 Task: Find connections with filter location Bremervörde with filter topic #Businessmindsetswith filter profile language Spanish with filter current company Renault Nissan Technology & Business Centre India with filter school Anna University Chennai with filter industry Construction with filter service category Accounting with filter keywords title Biostatistician
Action: Mouse moved to (507, 67)
Screenshot: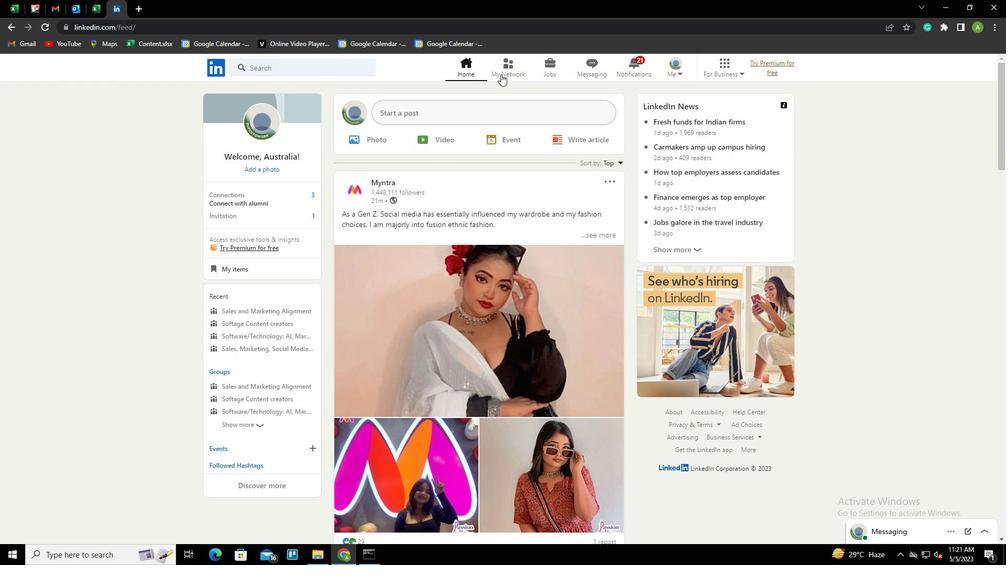 
Action: Mouse pressed left at (507, 67)
Screenshot: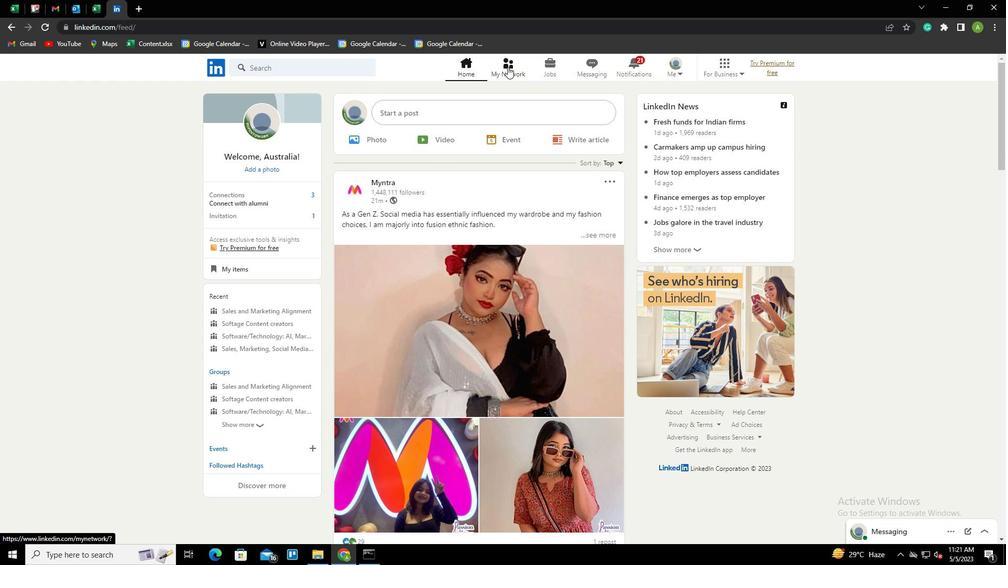
Action: Mouse moved to (260, 121)
Screenshot: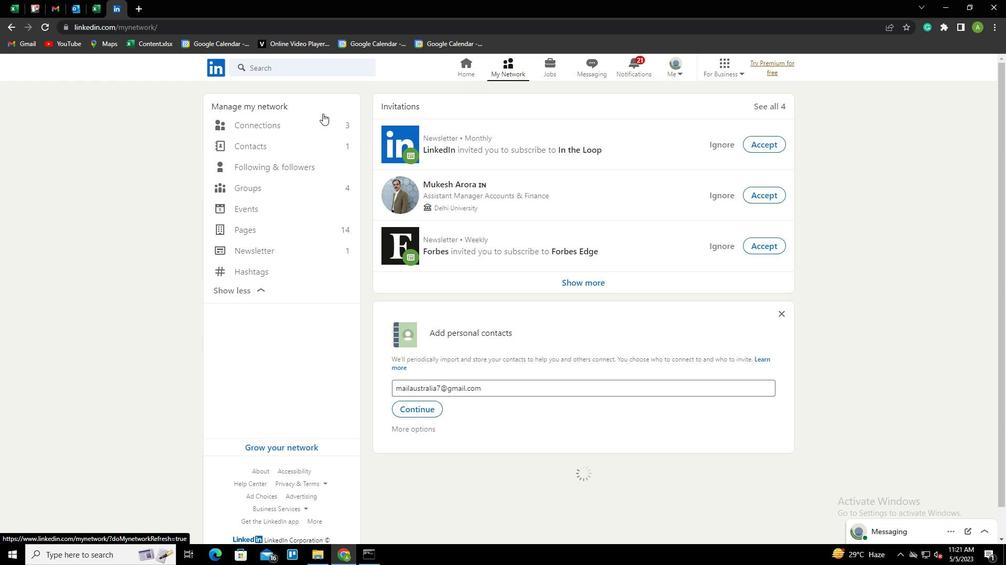 
Action: Mouse pressed left at (260, 121)
Screenshot: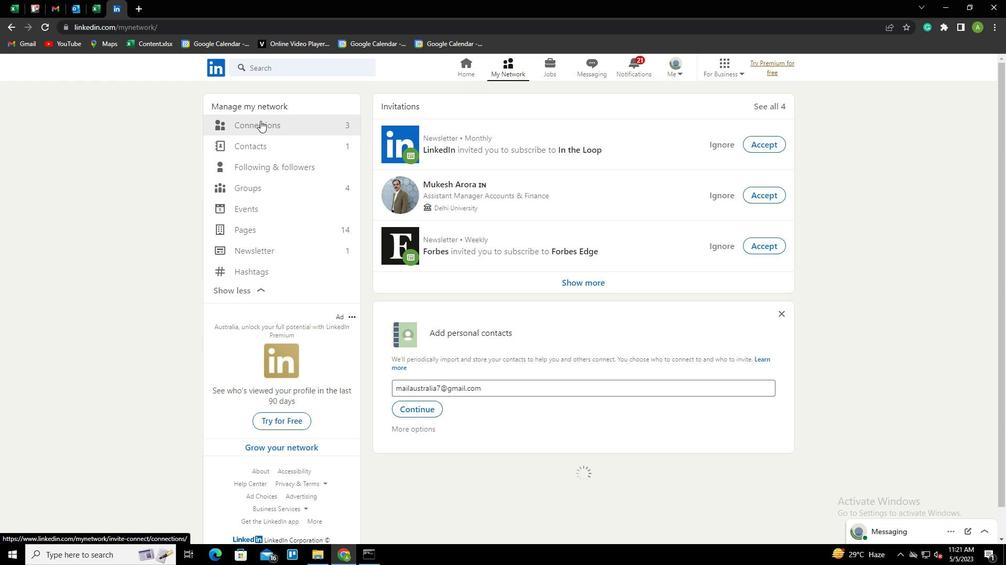 
Action: Mouse moved to (569, 126)
Screenshot: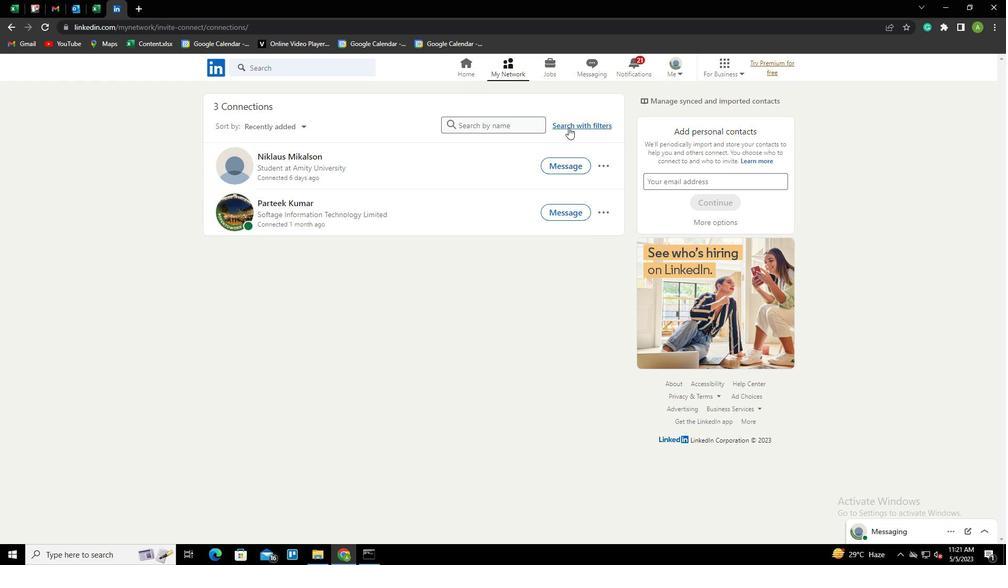 
Action: Mouse pressed left at (569, 126)
Screenshot: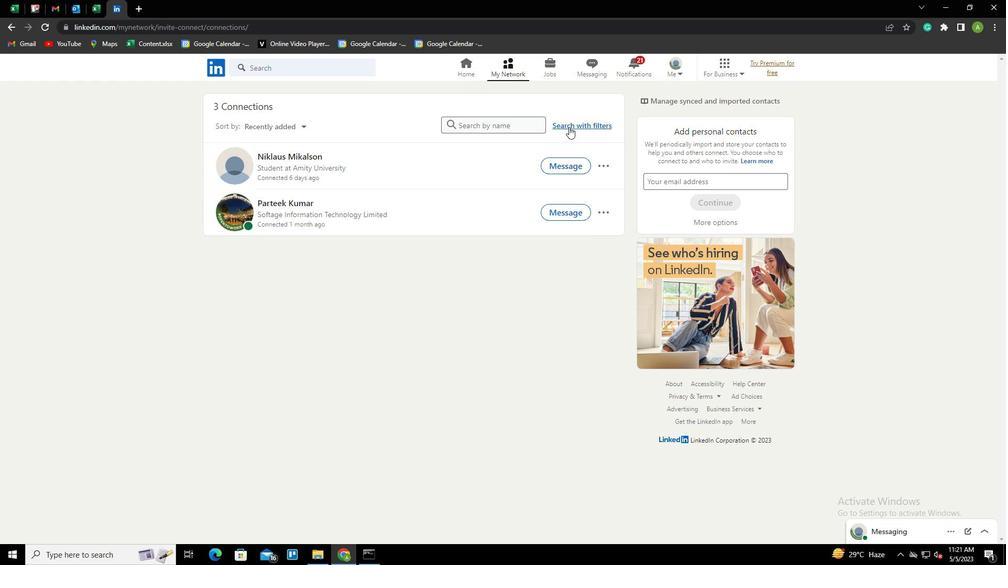 
Action: Mouse moved to (532, 95)
Screenshot: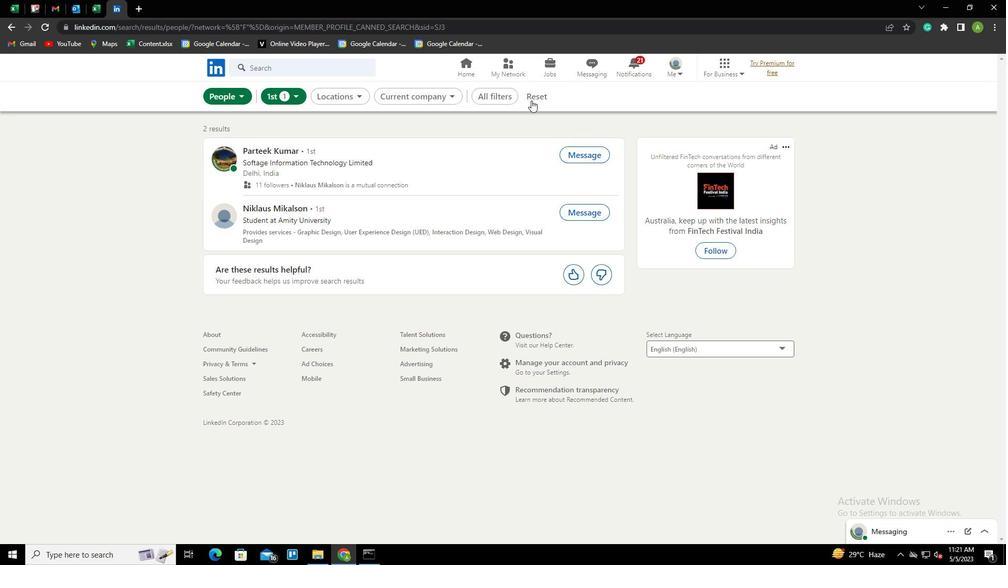 
Action: Mouse pressed left at (532, 95)
Screenshot: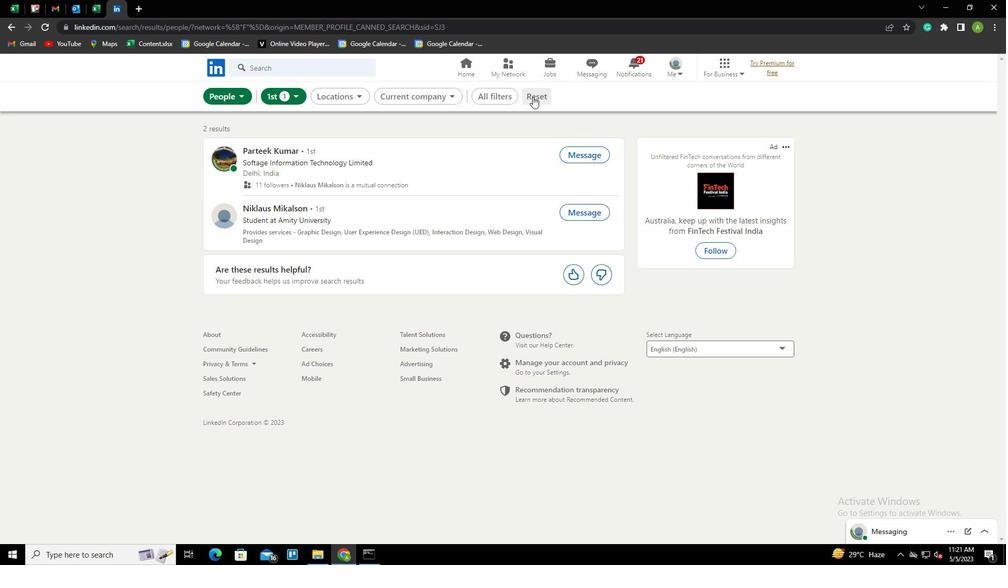 
Action: Mouse moved to (521, 93)
Screenshot: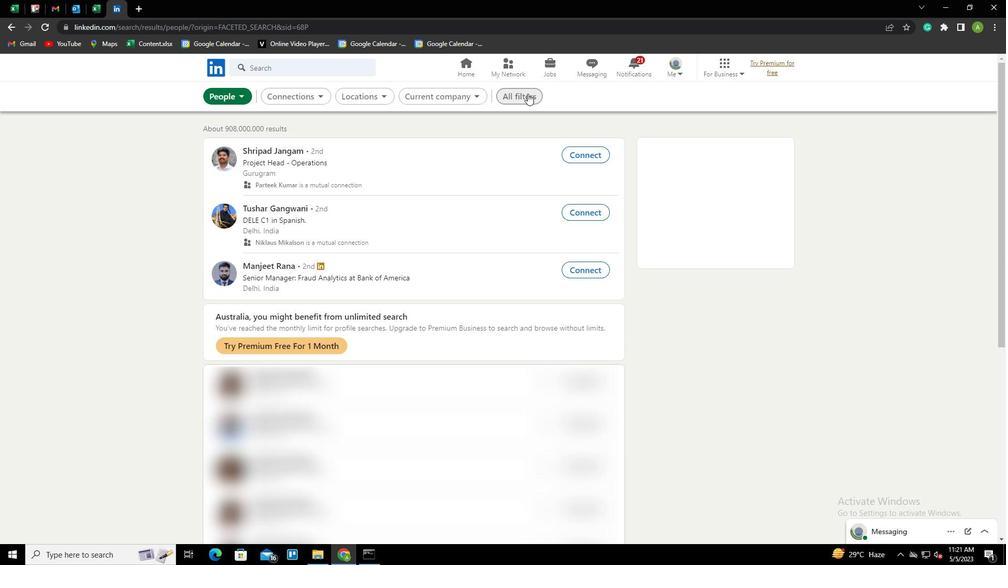 
Action: Mouse pressed left at (521, 93)
Screenshot: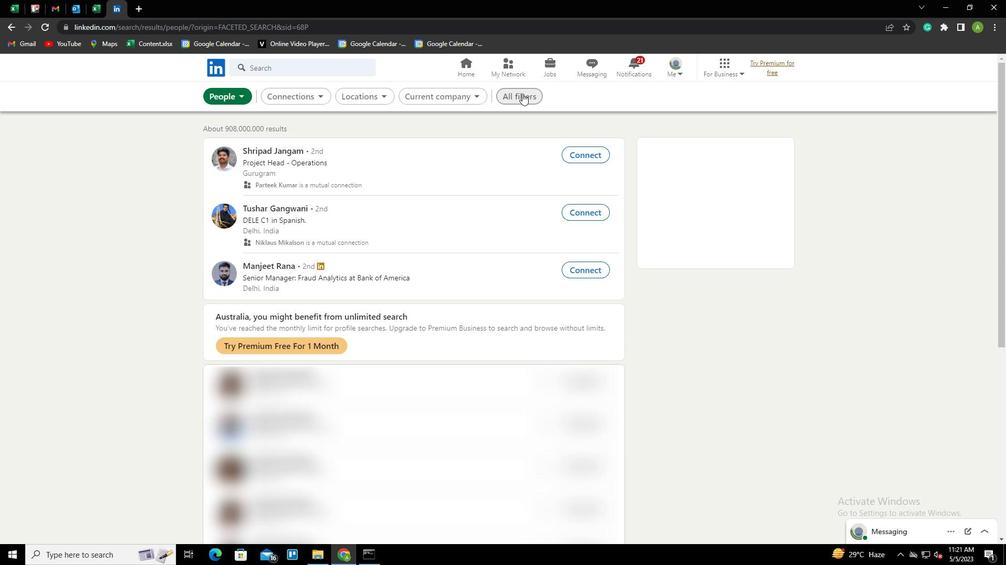 
Action: Mouse moved to (865, 332)
Screenshot: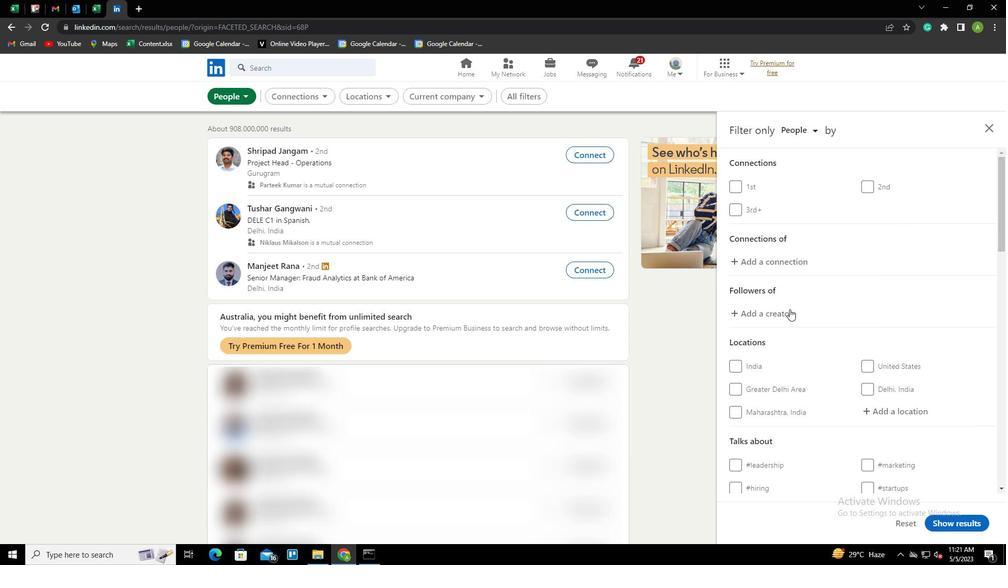 
Action: Mouse scrolled (865, 332) with delta (0, 0)
Screenshot: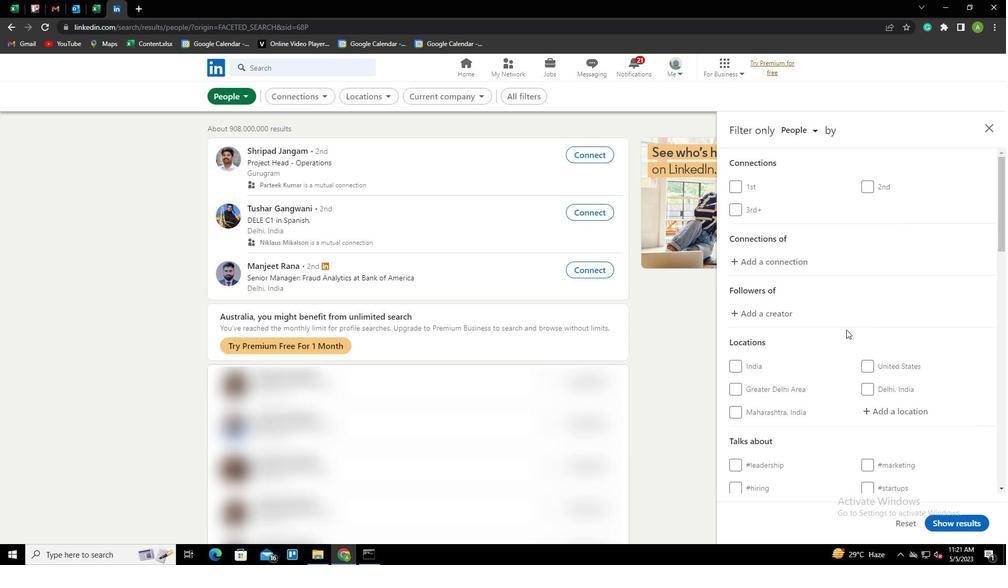 
Action: Mouse moved to (877, 362)
Screenshot: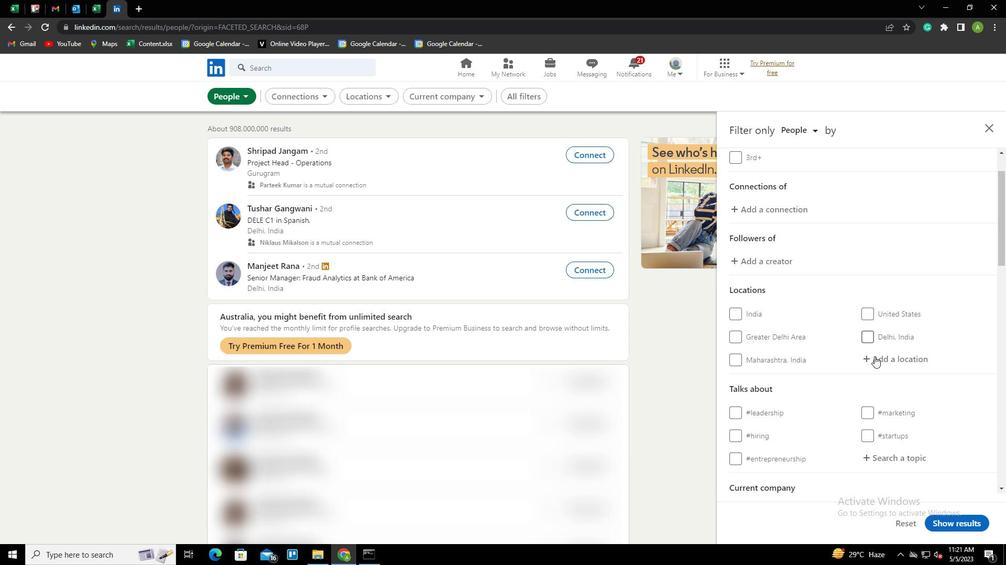 
Action: Mouse pressed left at (877, 362)
Screenshot: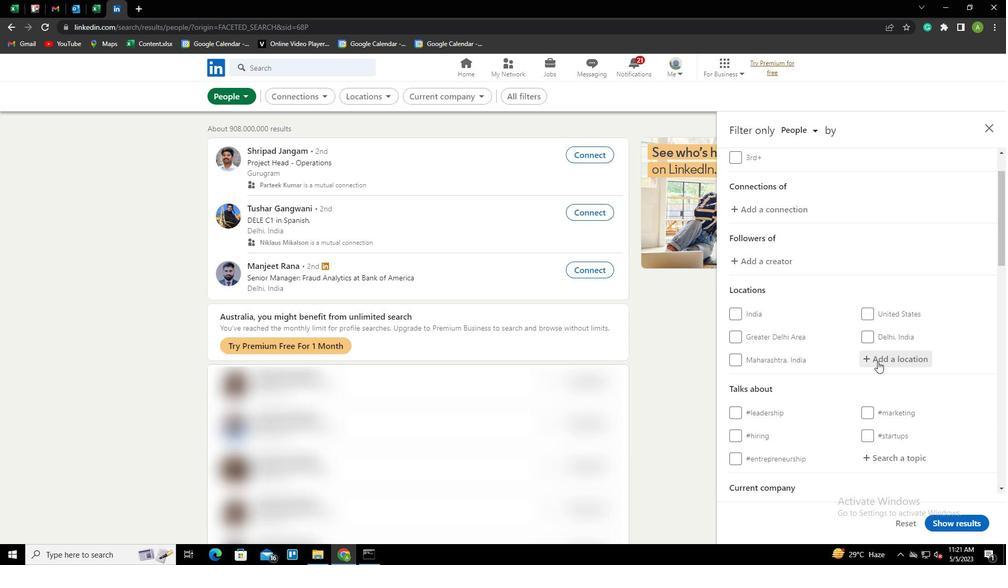 
Action: Key pressed <Key.shift><Key.shift><Key.shift><Key.shift><Key.shift><Key.shift><Key.shift><Key.shift><Key.shift><Key.shift><Key.shift><Key.shift><Key.shift><Key.shift>BREMERVORDE<Key.down><Key.enter>
Screenshot: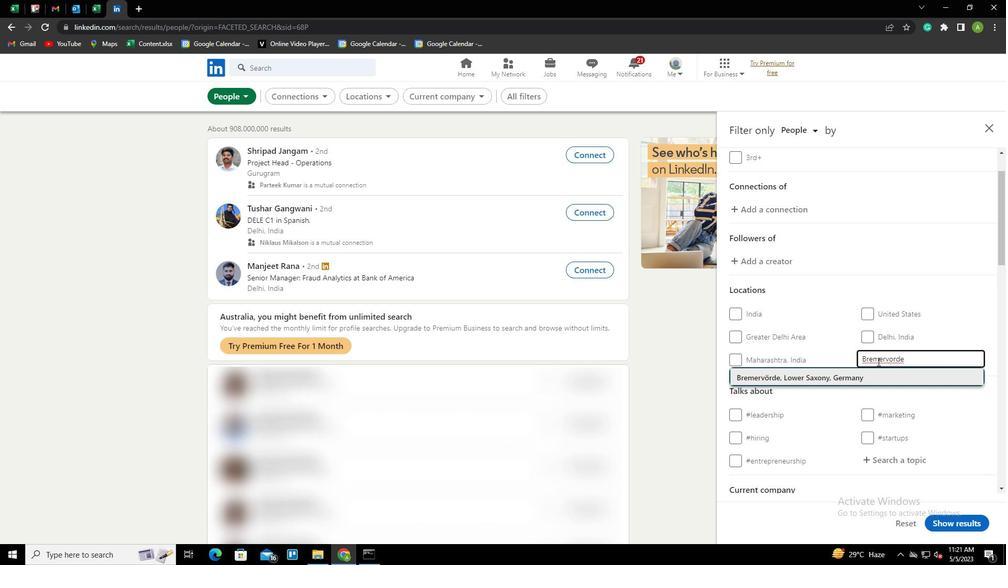 
Action: Mouse scrolled (877, 361) with delta (0, 0)
Screenshot: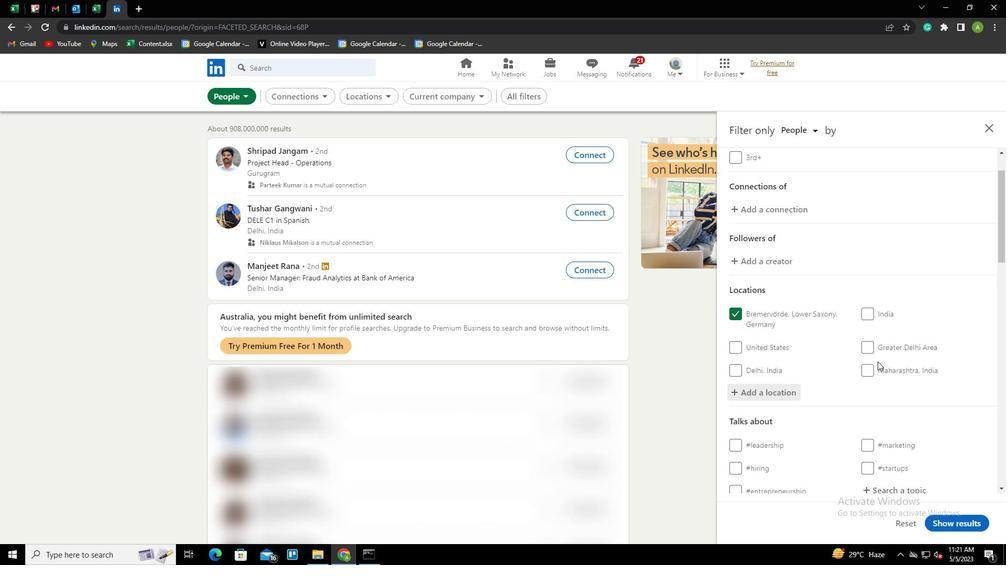 
Action: Mouse scrolled (877, 361) with delta (0, 0)
Screenshot: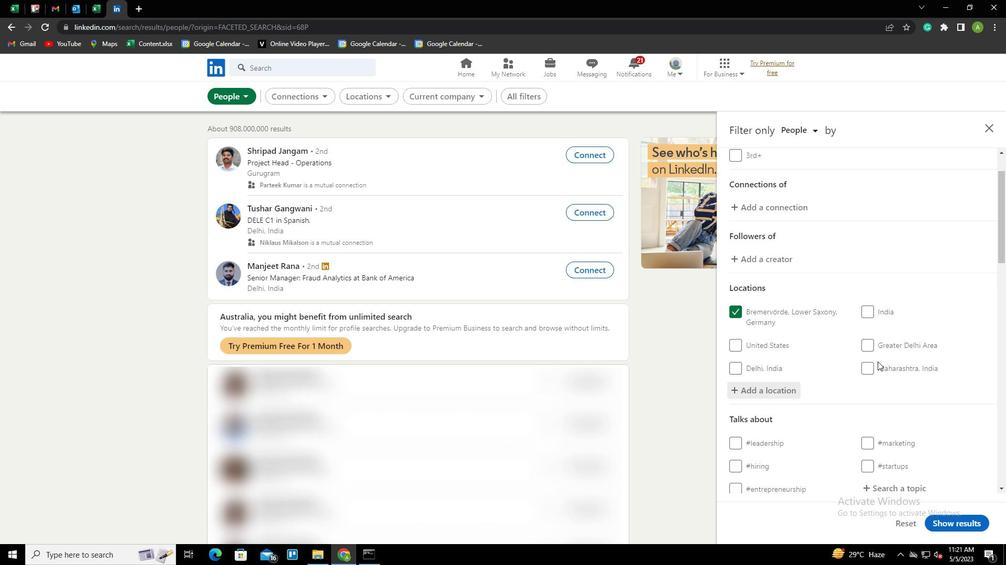
Action: Mouse moved to (886, 379)
Screenshot: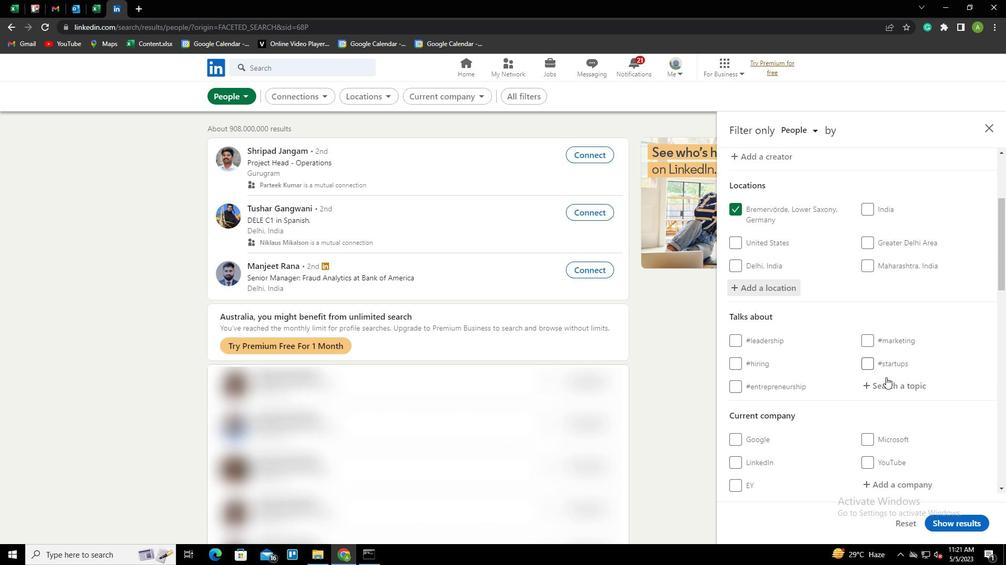 
Action: Mouse pressed left at (886, 379)
Screenshot: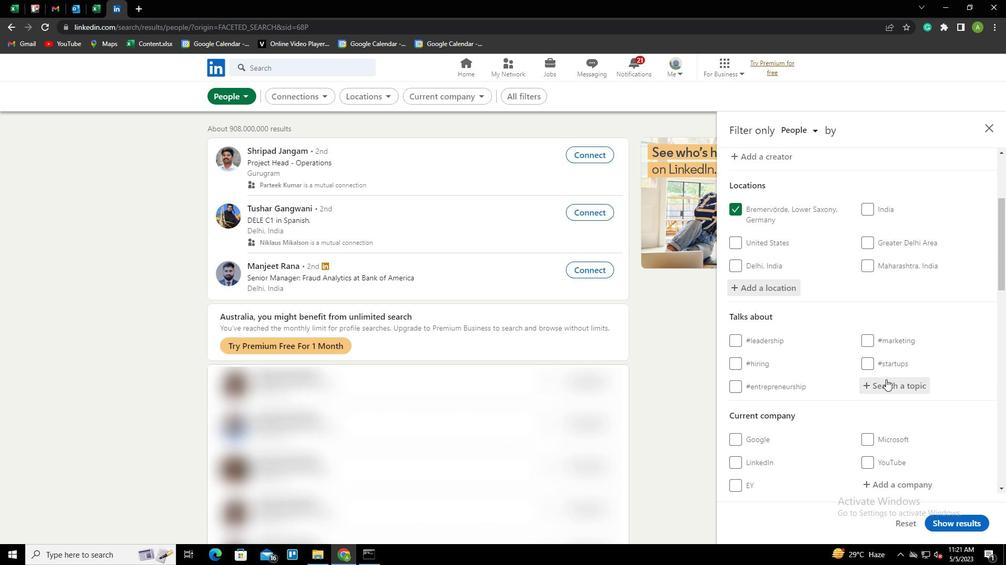 
Action: Key pressed <Key.shift><Key.shift>BUSINESSMINDSES<Key.backspace>TS<Key.down><Key.enter>
Screenshot: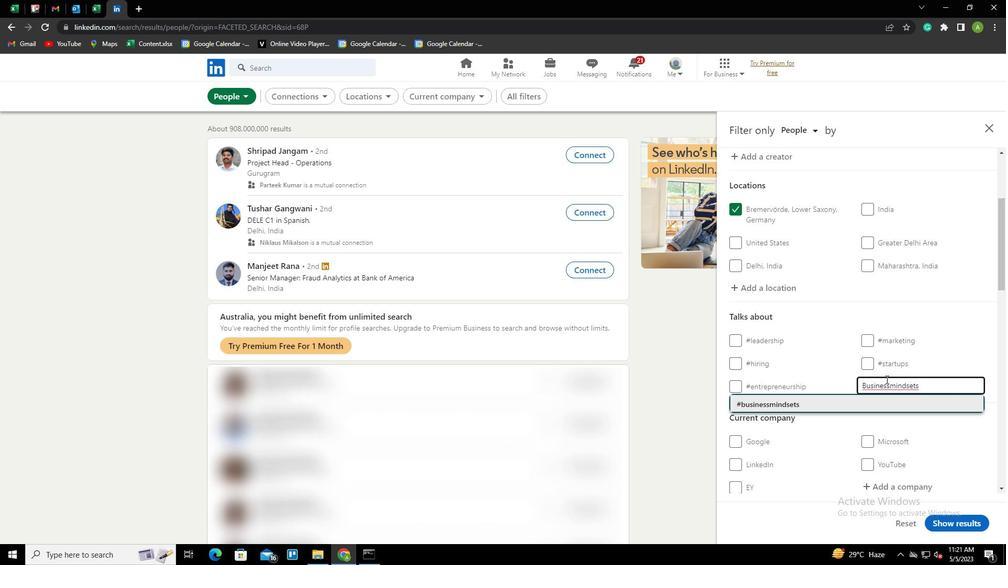 
Action: Mouse scrolled (886, 379) with delta (0, 0)
Screenshot: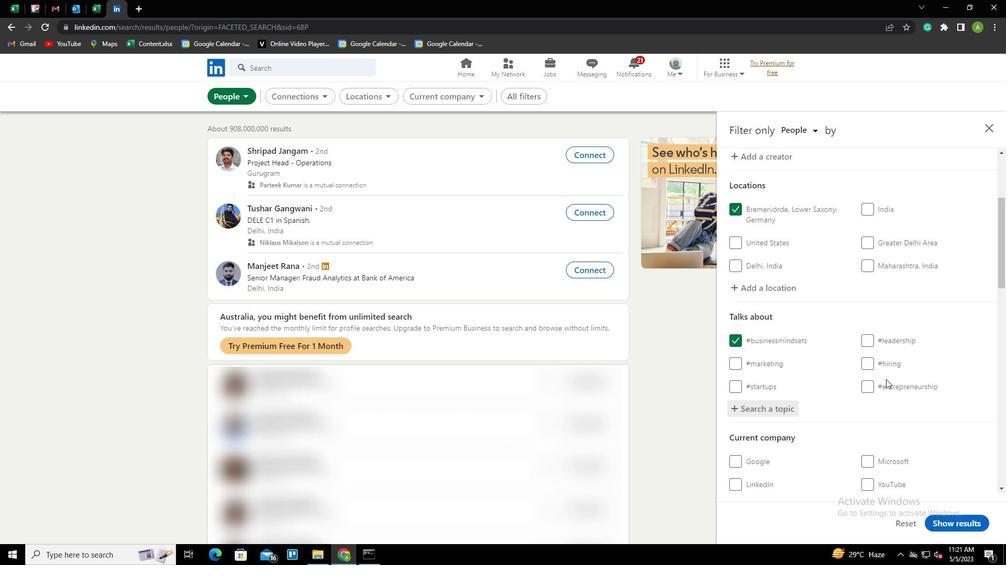 
Action: Mouse scrolled (886, 379) with delta (0, 0)
Screenshot: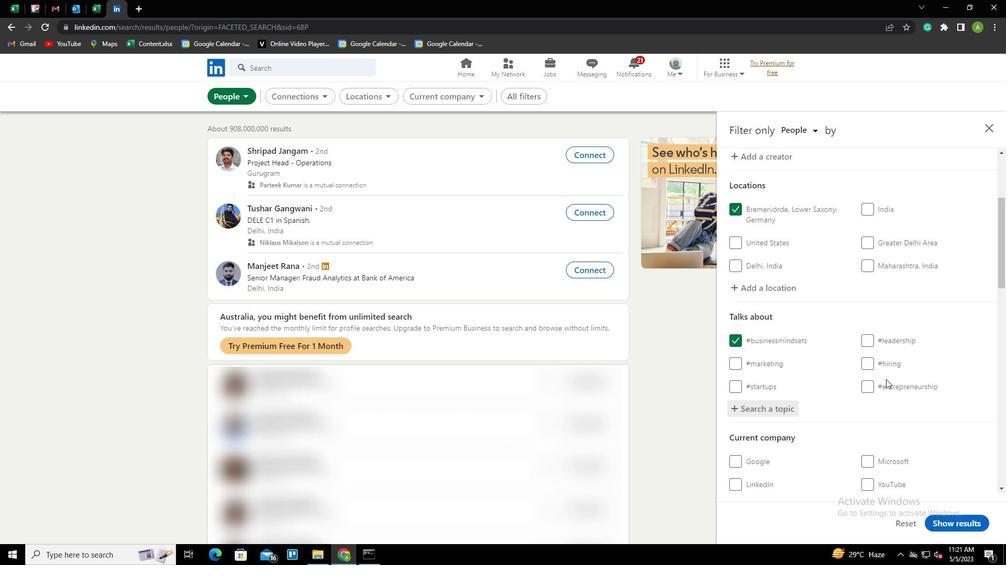 
Action: Mouse scrolled (886, 379) with delta (0, 0)
Screenshot: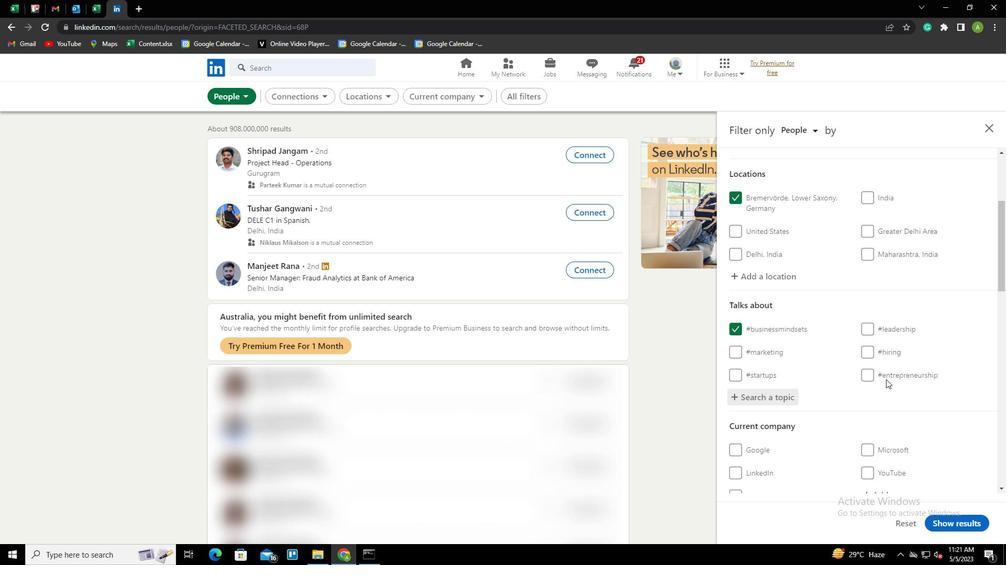 
Action: Mouse scrolled (886, 379) with delta (0, 0)
Screenshot: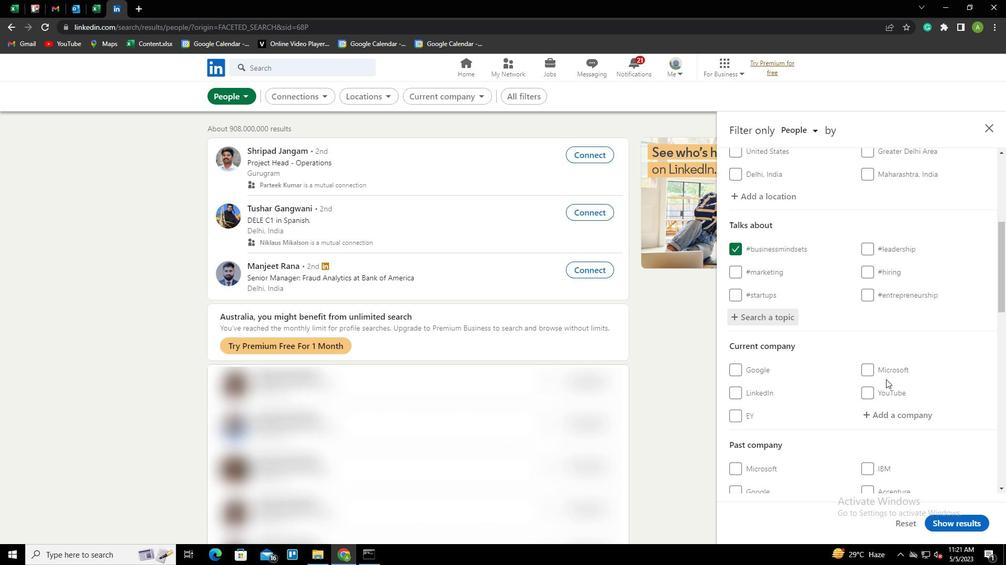 
Action: Mouse scrolled (886, 379) with delta (0, 0)
Screenshot: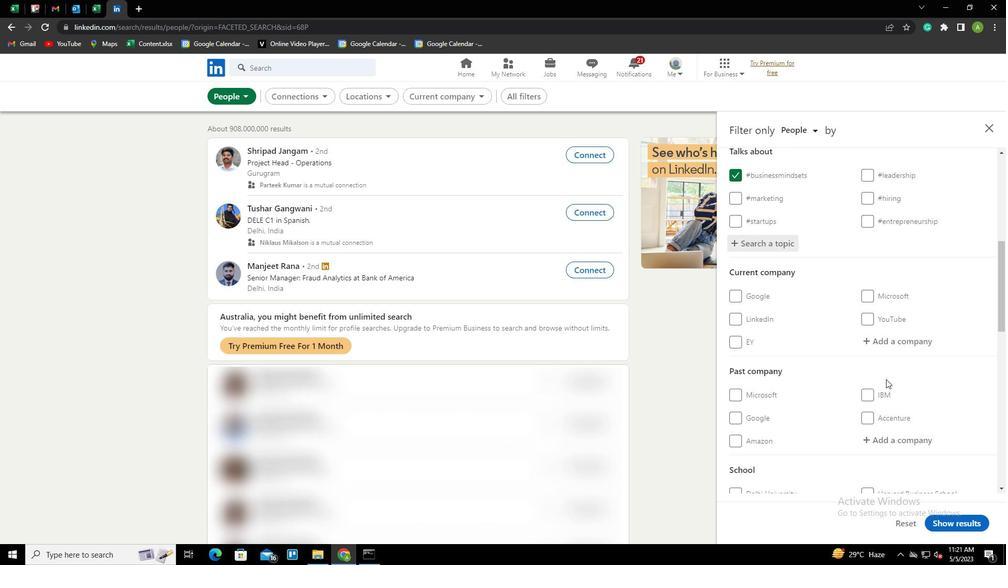 
Action: Mouse scrolled (886, 379) with delta (0, 0)
Screenshot: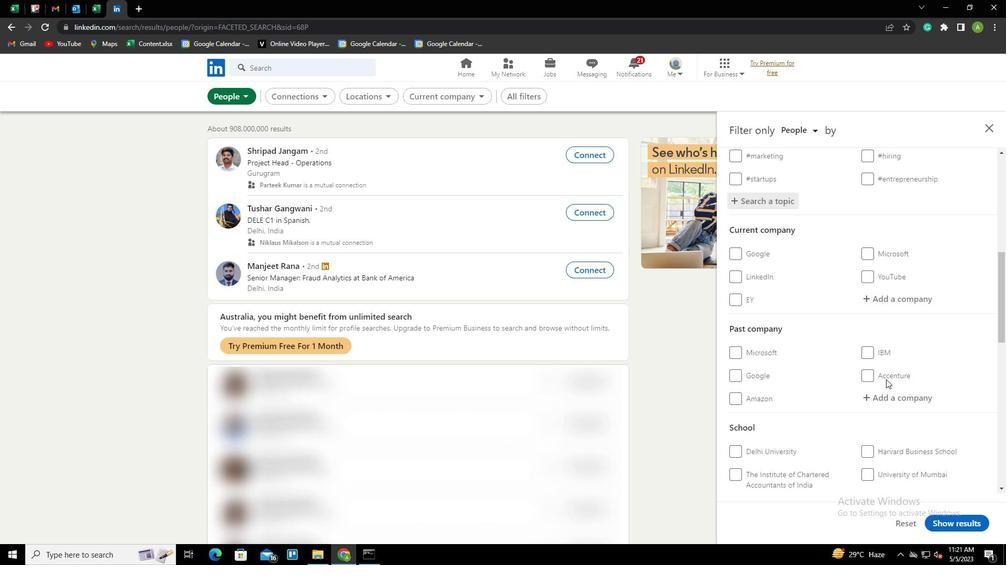 
Action: Mouse scrolled (886, 379) with delta (0, 0)
Screenshot: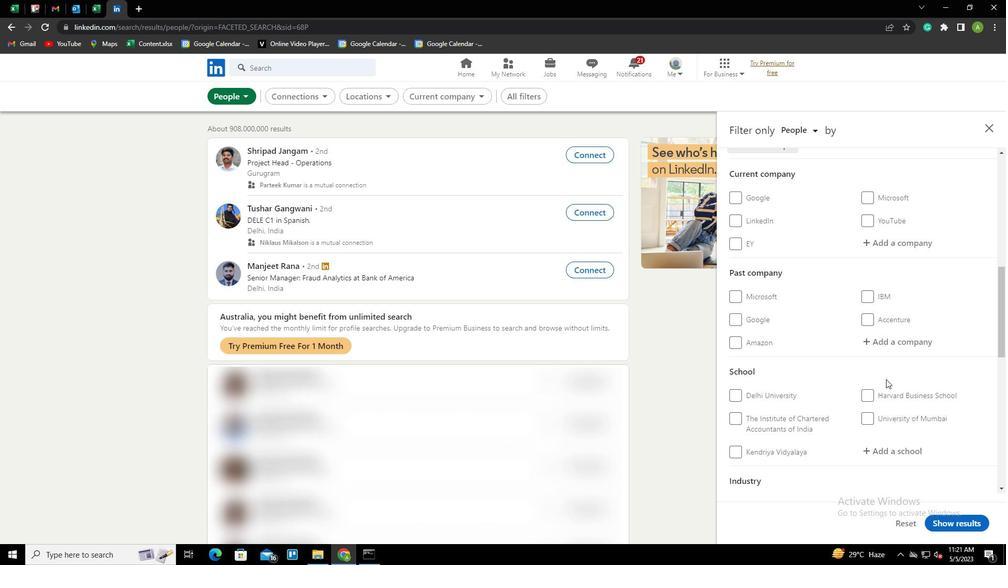 
Action: Mouse scrolled (886, 379) with delta (0, 0)
Screenshot: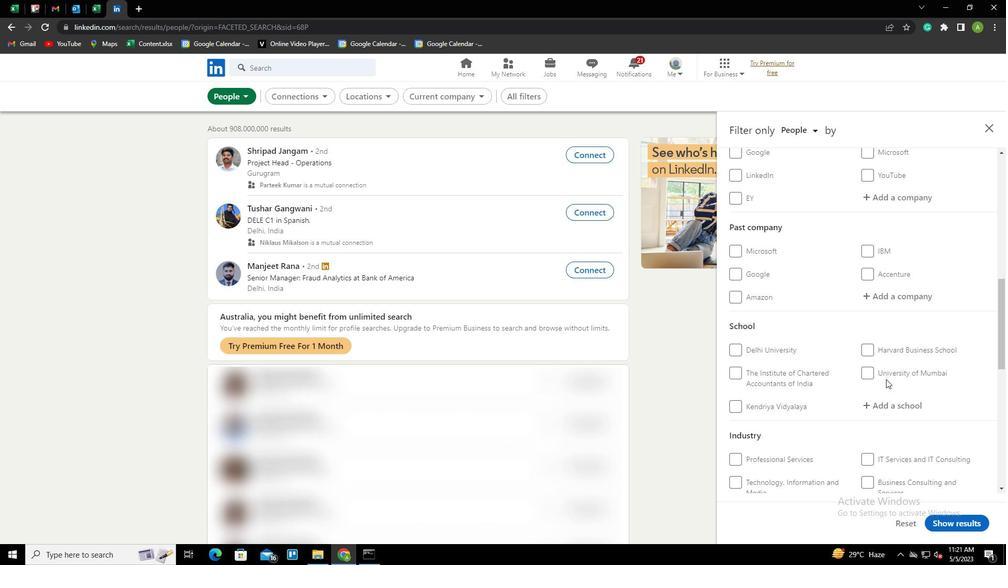 
Action: Mouse scrolled (886, 379) with delta (0, 0)
Screenshot: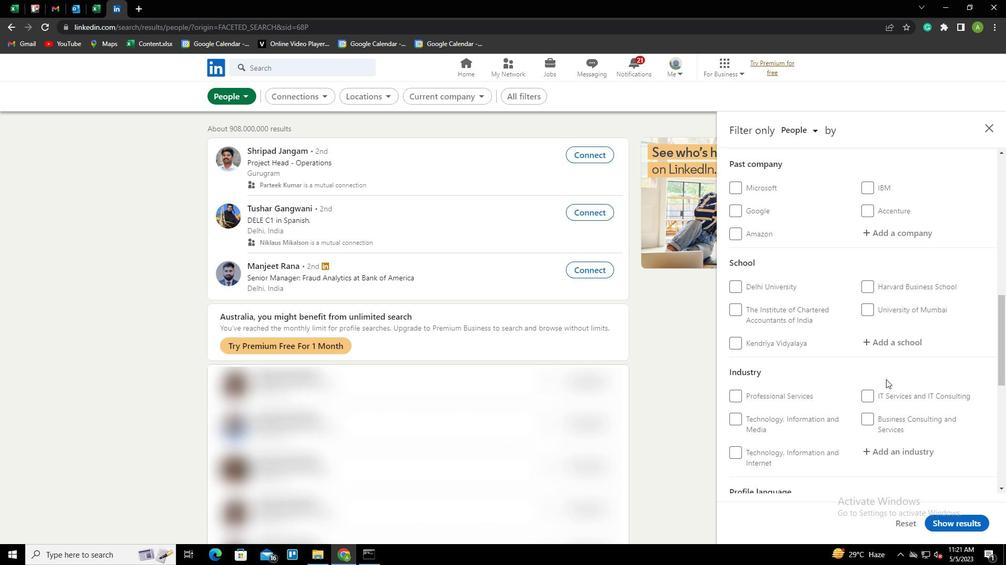
Action: Mouse scrolled (886, 379) with delta (0, 0)
Screenshot: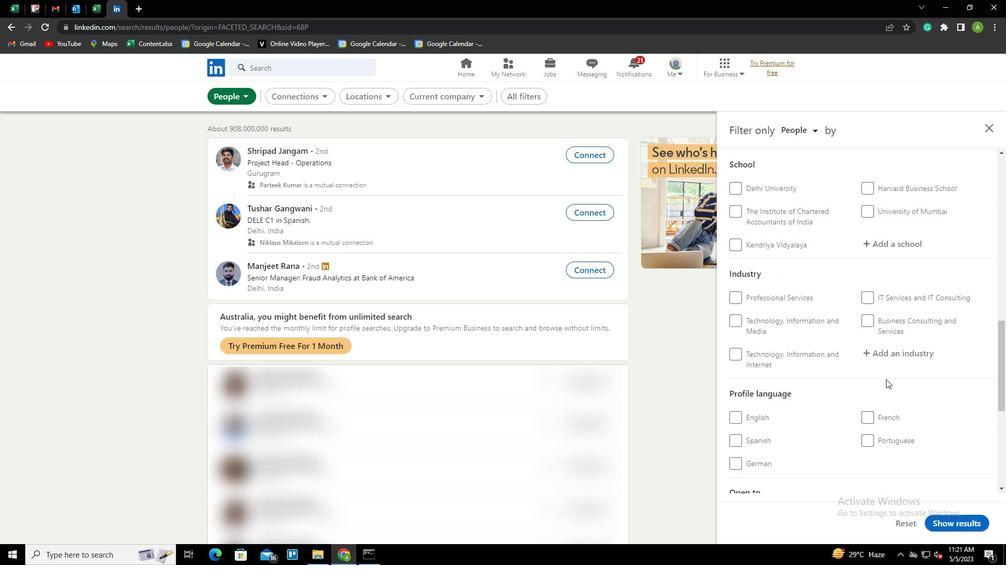 
Action: Mouse moved to (737, 391)
Screenshot: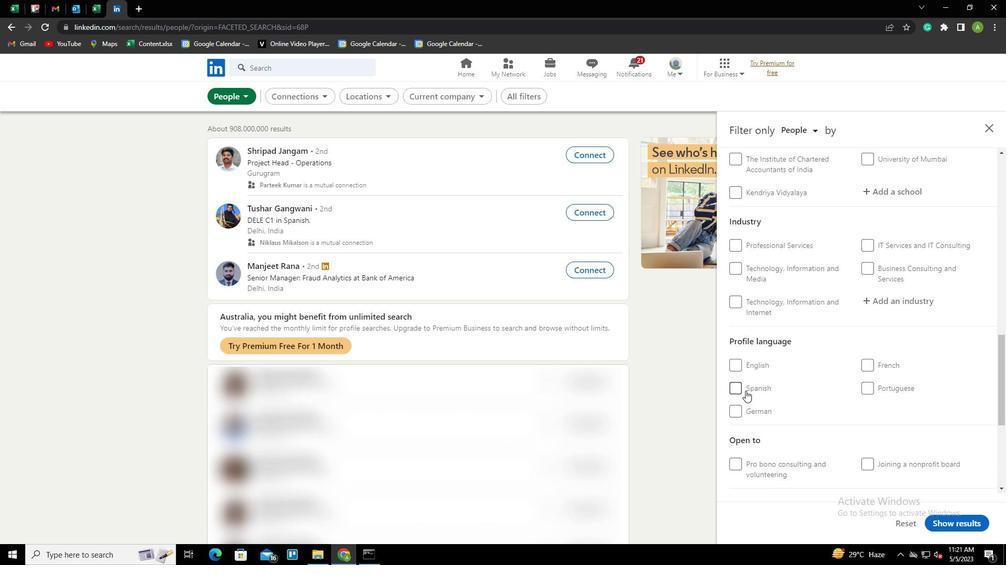 
Action: Mouse pressed left at (737, 391)
Screenshot: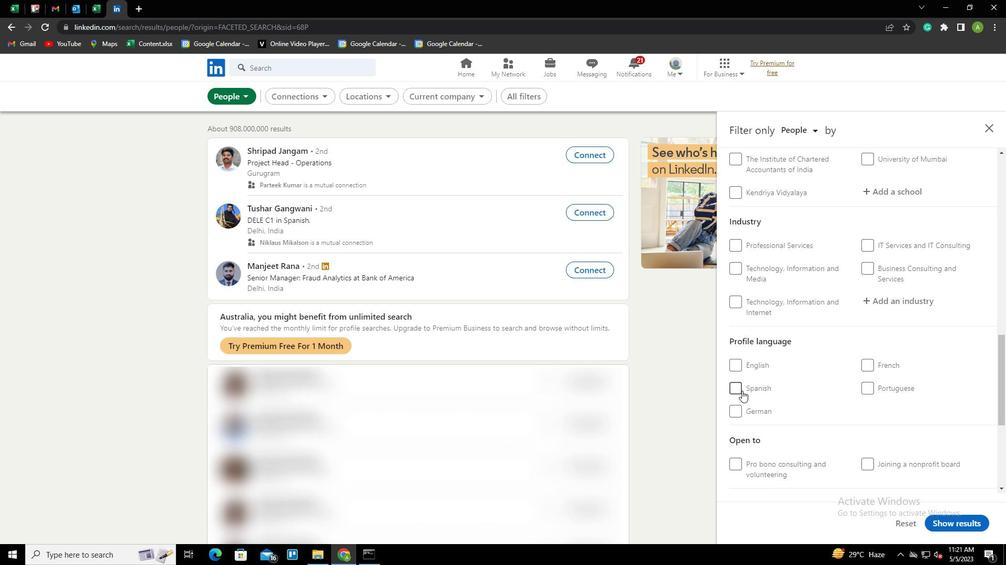 
Action: Mouse moved to (862, 387)
Screenshot: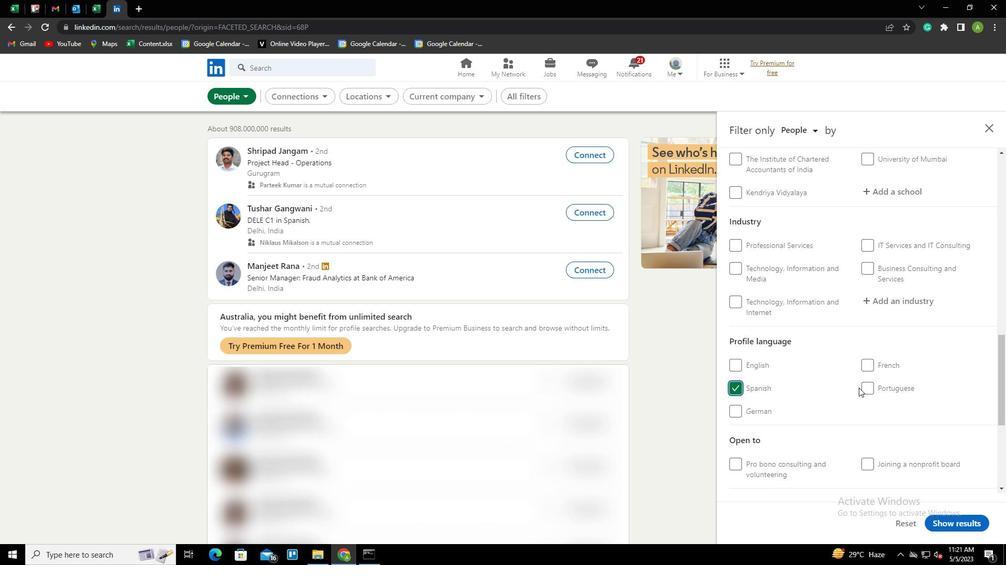 
Action: Mouse scrolled (862, 388) with delta (0, 0)
Screenshot: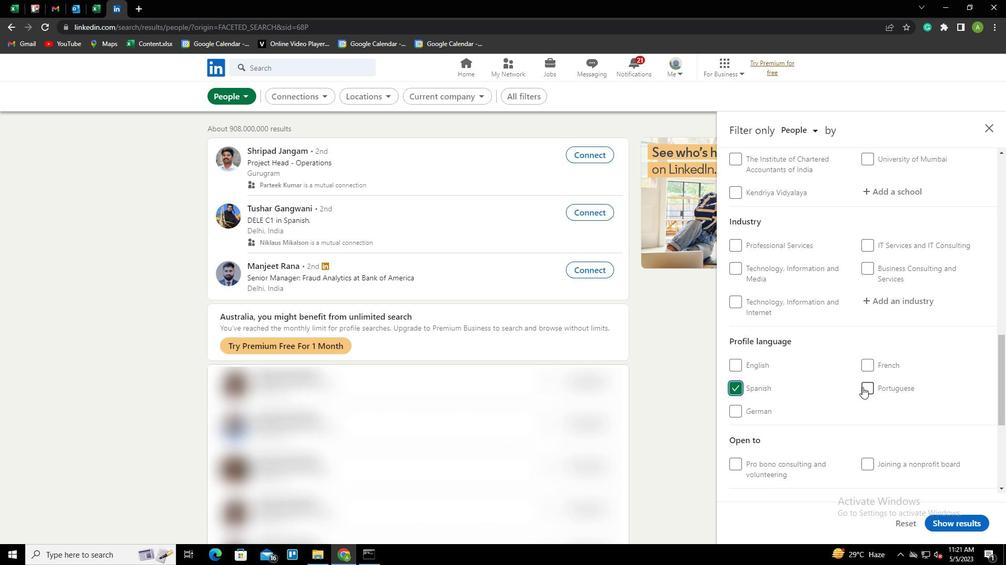 
Action: Mouse scrolled (862, 388) with delta (0, 0)
Screenshot: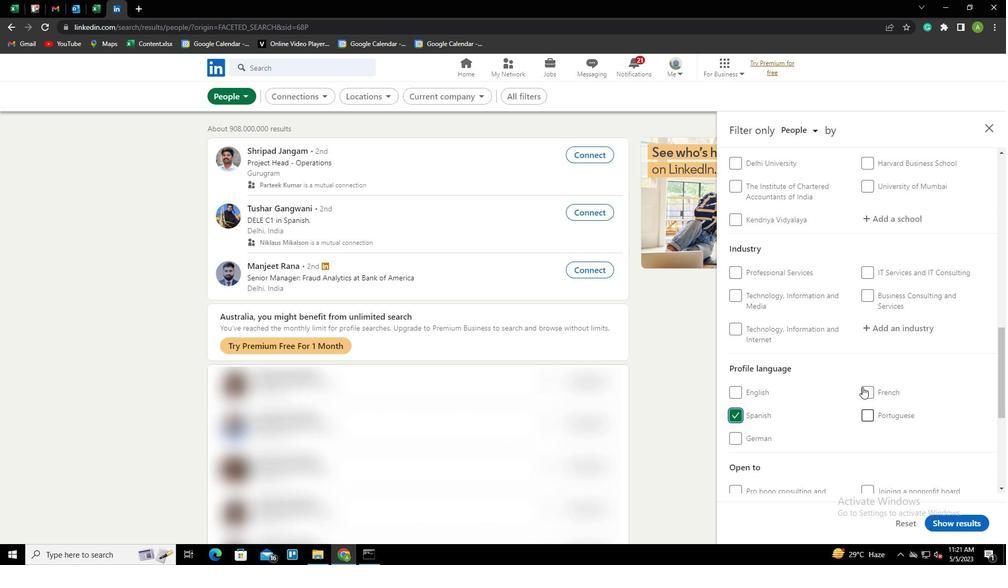 
Action: Mouse scrolled (862, 388) with delta (0, 0)
Screenshot: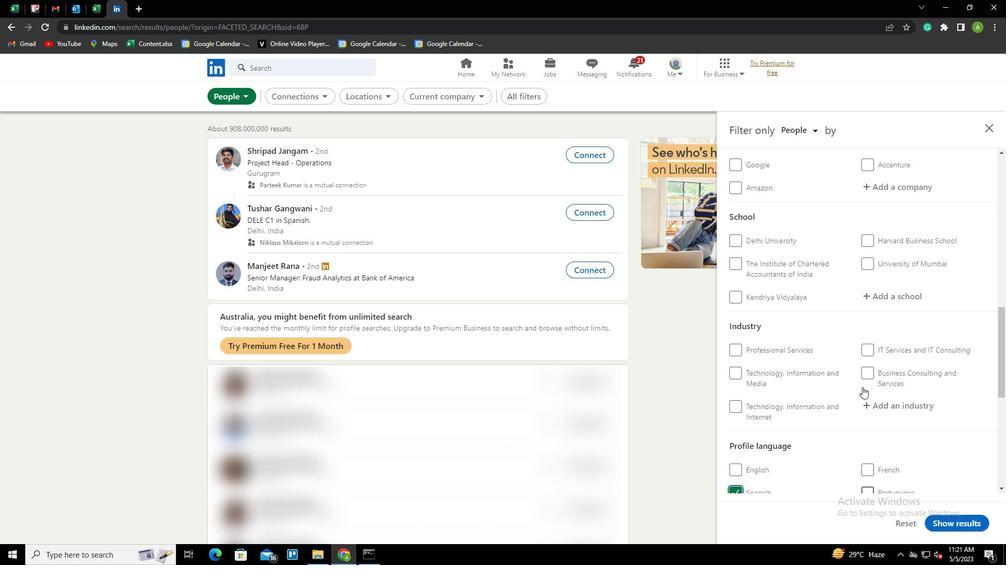
Action: Mouse scrolled (862, 388) with delta (0, 0)
Screenshot: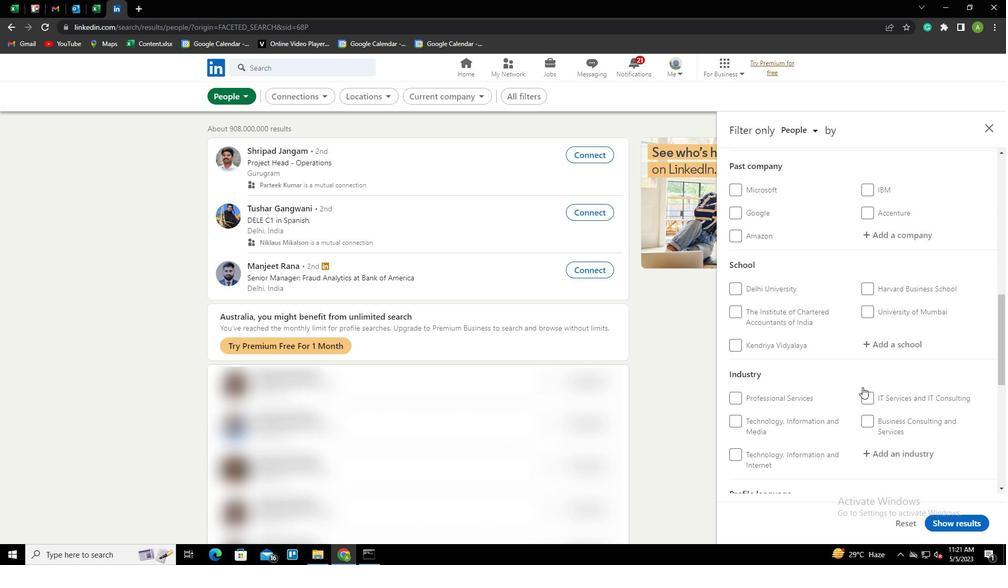 
Action: Mouse scrolled (862, 388) with delta (0, 0)
Screenshot: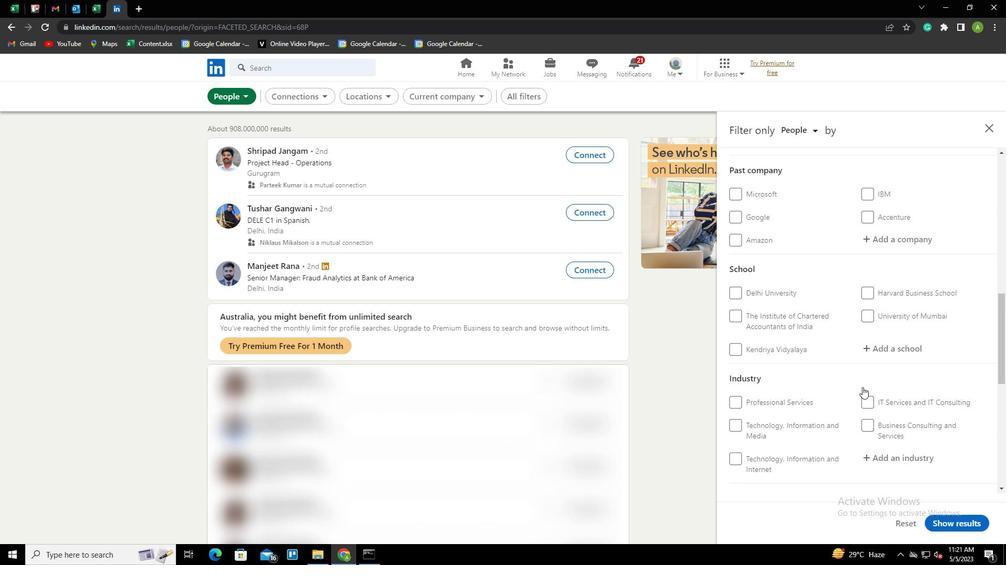 
Action: Mouse scrolled (862, 388) with delta (0, 0)
Screenshot: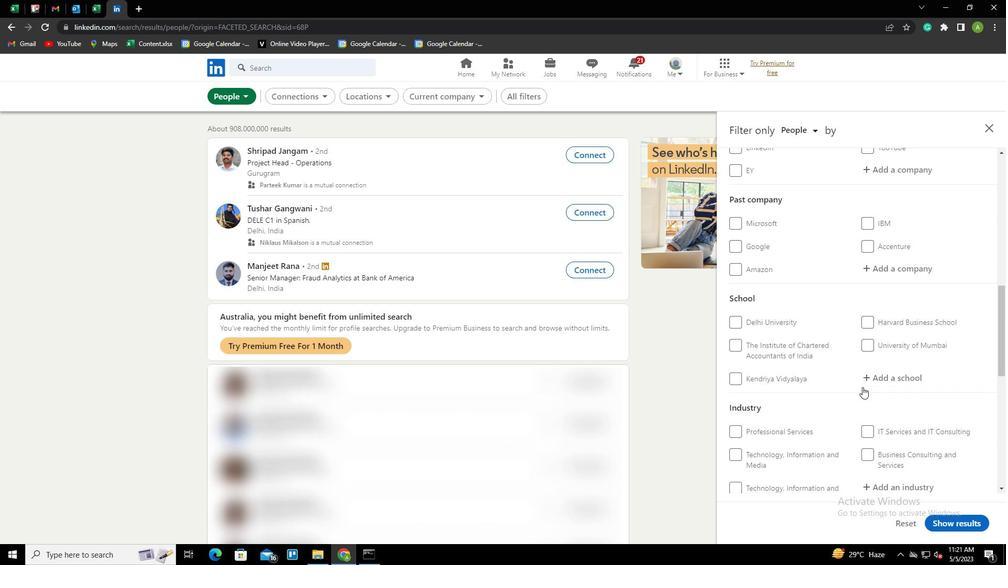 
Action: Mouse moved to (886, 301)
Screenshot: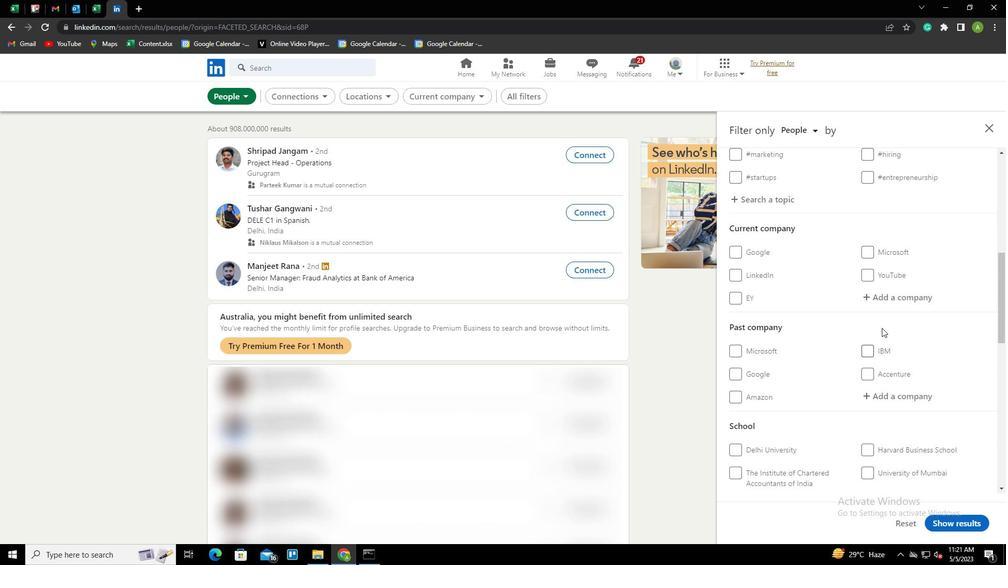 
Action: Mouse pressed left at (886, 301)
Screenshot: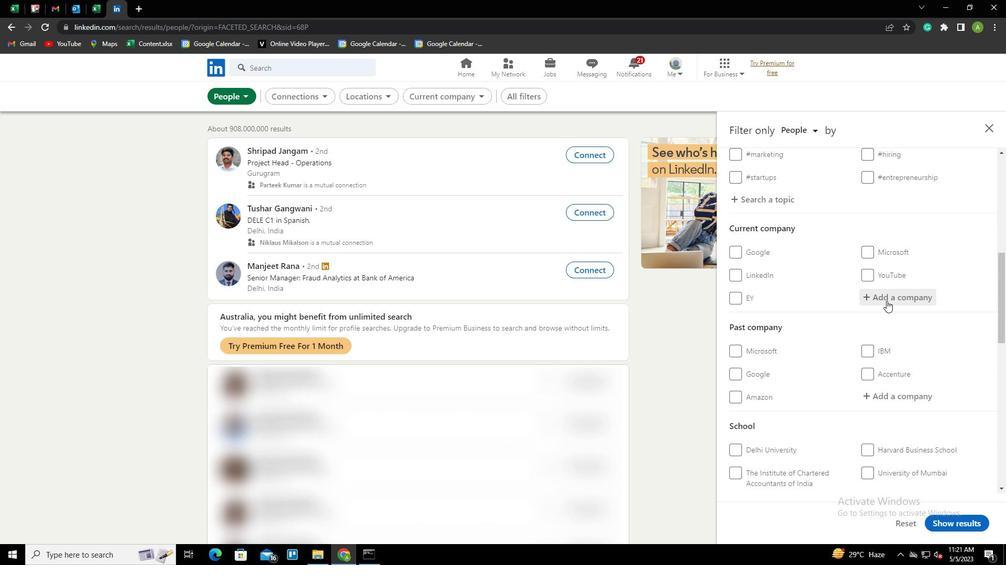 
Action: Key pressed <Key.shift>RENAULT<Key.space><Key.shift>NISSAN<Key.space><Key.shift>TECHNOLOGY<Key.space><Key.shift>&<Key.space><Key.shift><Key.shift><Key.shift><Key.shift><Key.shift><Key.shift><Key.shift><Key.shift><Key.shift><Key.shift><Key.shift><Key.shift><Key.shift><Key.shift><Key.shift><Key.shift><Key.shift><Key.shift><Key.shift><Key.shift><Key.shift><Key.shift><Key.shift><Key.shift><Key.shift><Key.shift><Key.shift><Key.shift><Key.shift><Key.shift><Key.shift><Key.shift><Key.shift><Key.shift><Key.shift><Key.shift><Key.shift><Key.shift><Key.shift><Key.shift><Key.shift><Key.shift><Key.shift><Key.shift><Key.shift><Key.shift><Key.shift><Key.shift><Key.shift><Key.shift><Key.shift><Key.shift><Key.shift><Key.shift><Key.shift><Key.shift><Key.shift>BUSINESS<Key.space><Key.shift>CENTRE<Key.down><Key.enter>
Screenshot: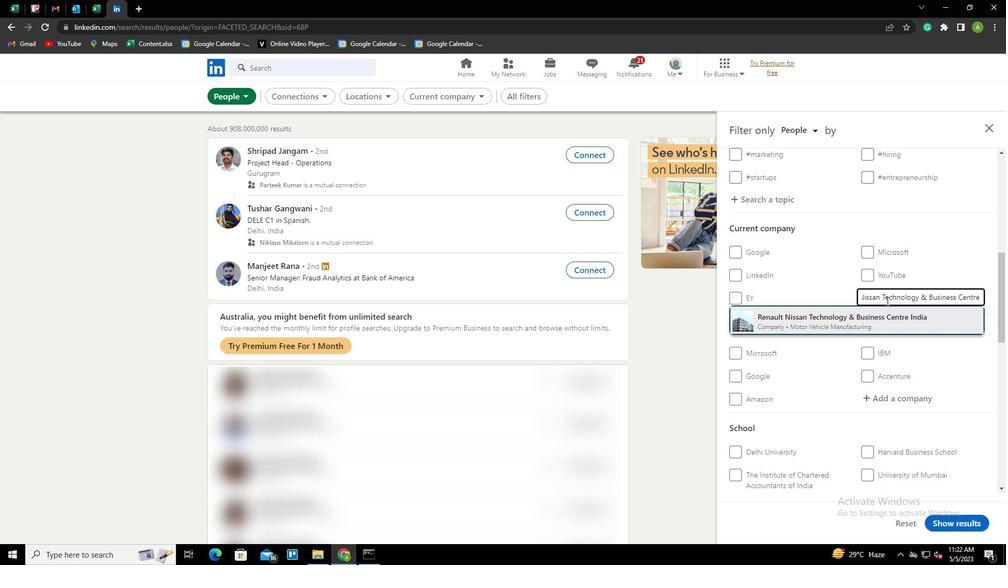 
Action: Mouse scrolled (886, 300) with delta (0, 0)
Screenshot: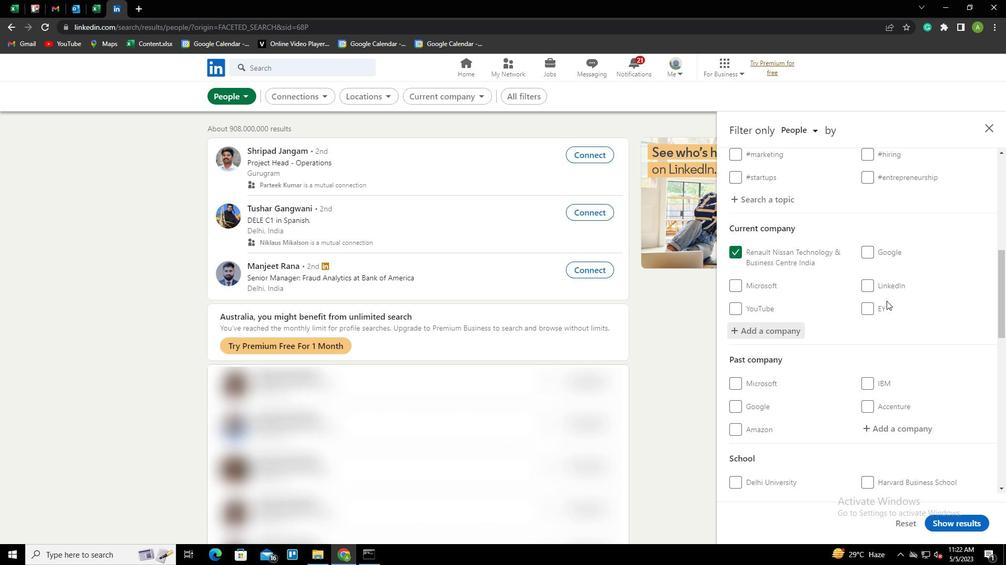 
Action: Mouse scrolled (886, 300) with delta (0, 0)
Screenshot: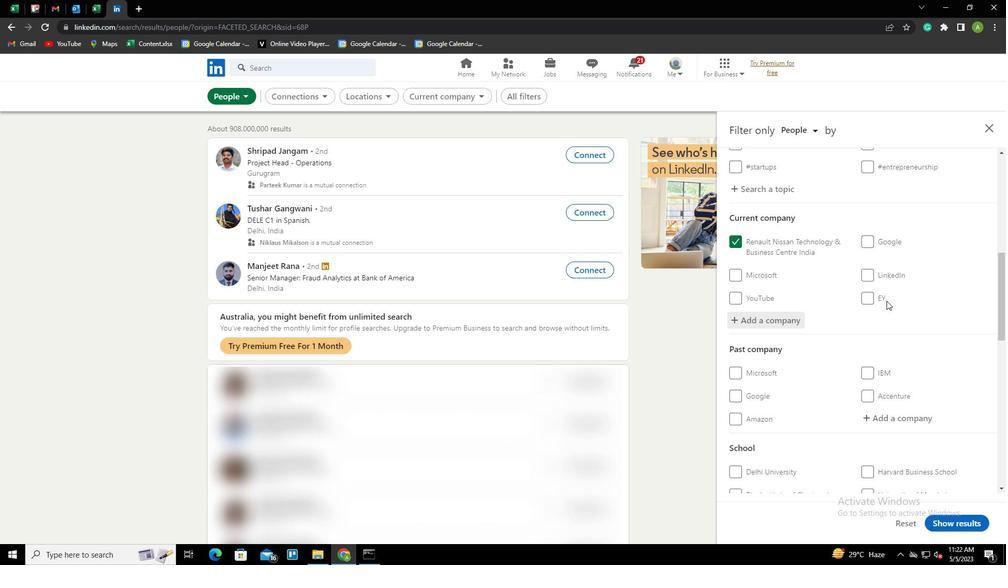 
Action: Mouse scrolled (886, 300) with delta (0, 0)
Screenshot: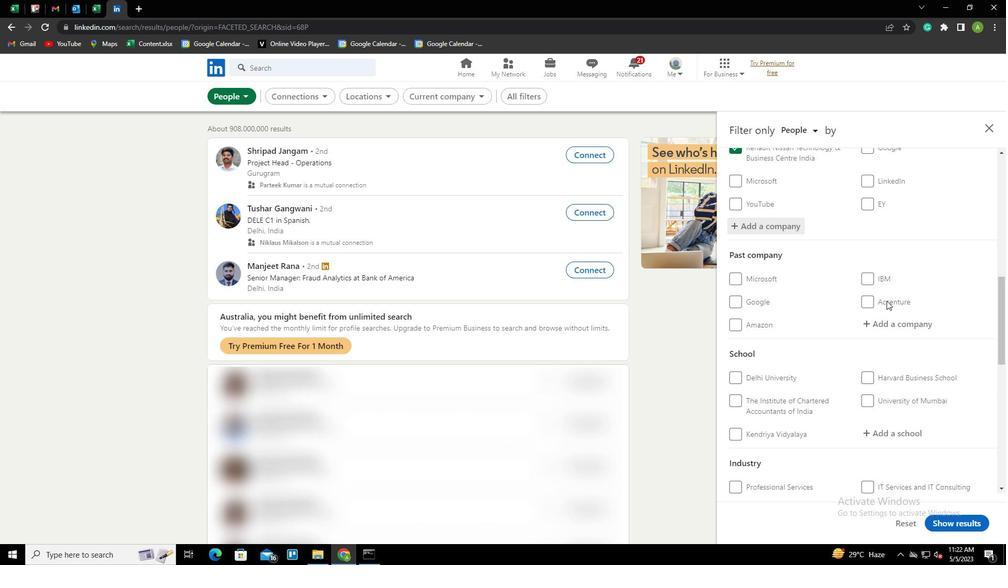 
Action: Mouse scrolled (886, 300) with delta (0, 0)
Screenshot: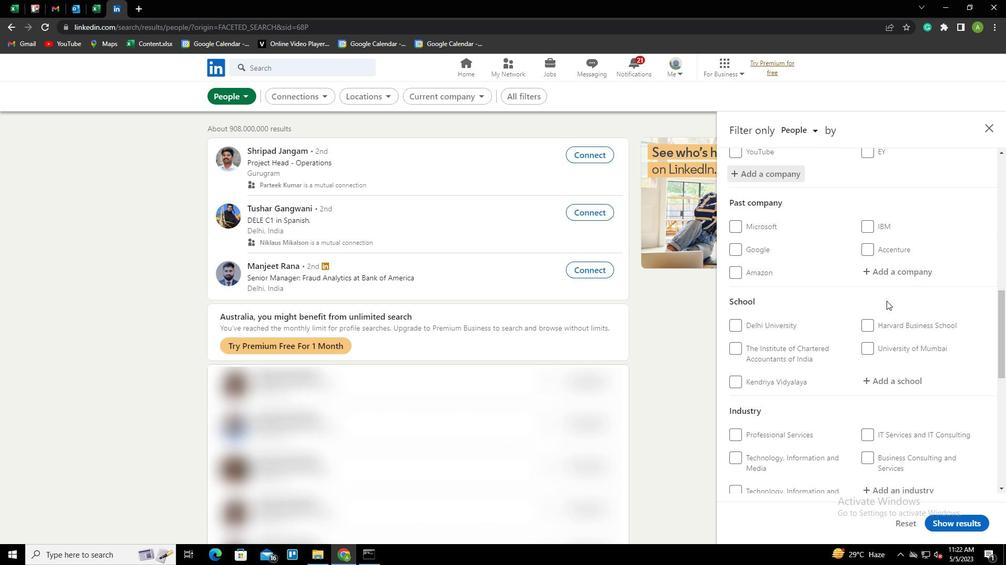 
Action: Mouse scrolled (886, 300) with delta (0, 0)
Screenshot: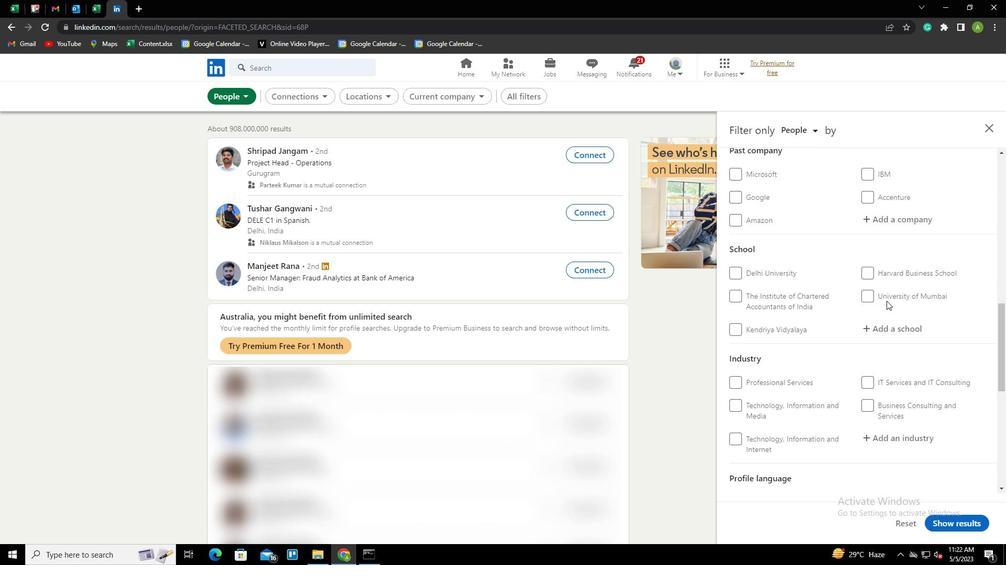 
Action: Mouse moved to (886, 274)
Screenshot: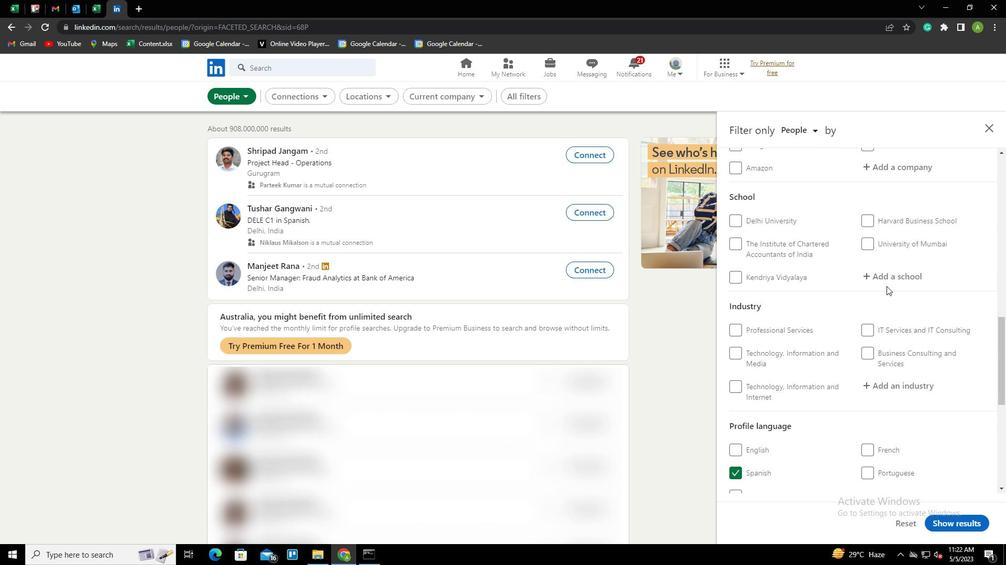 
Action: Mouse pressed left at (886, 274)
Screenshot: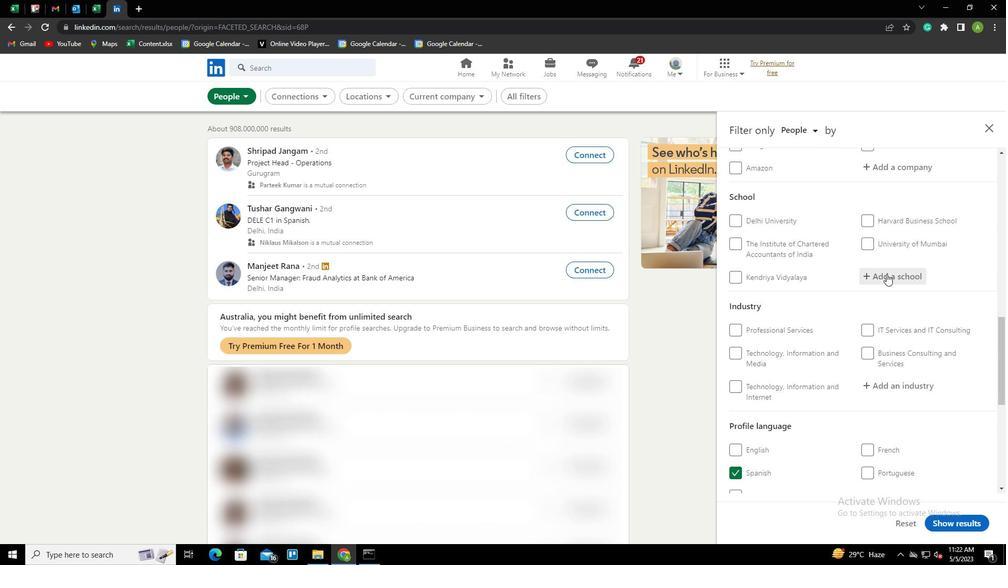 
Action: Key pressed <Key.shift>ANNA<Key.space><Key.shift>UNIVERSITY<Key.down><Key.space><Key.shift>CHENNAI<Key.down><Key.enter>
Screenshot: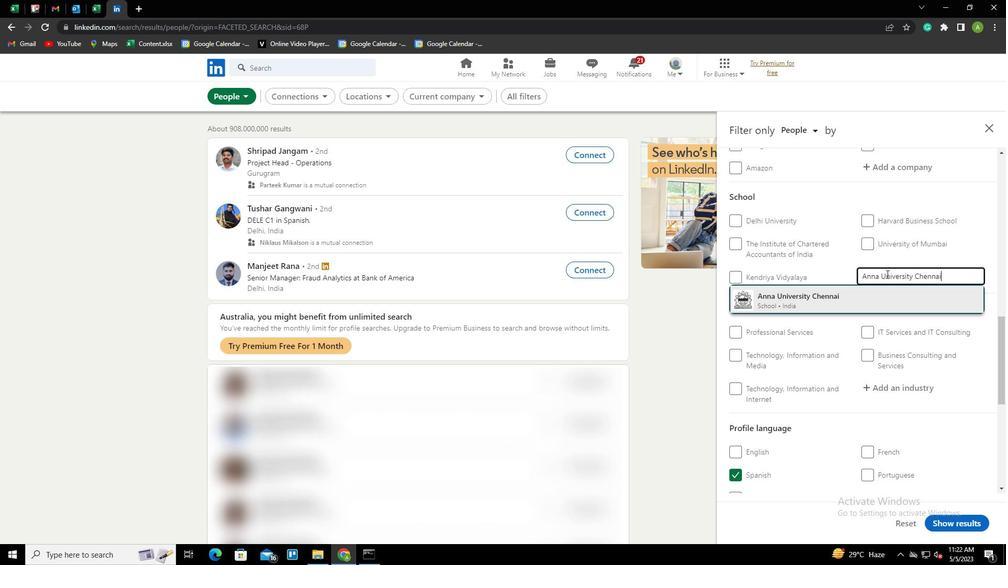 
Action: Mouse scrolled (886, 274) with delta (0, 0)
Screenshot: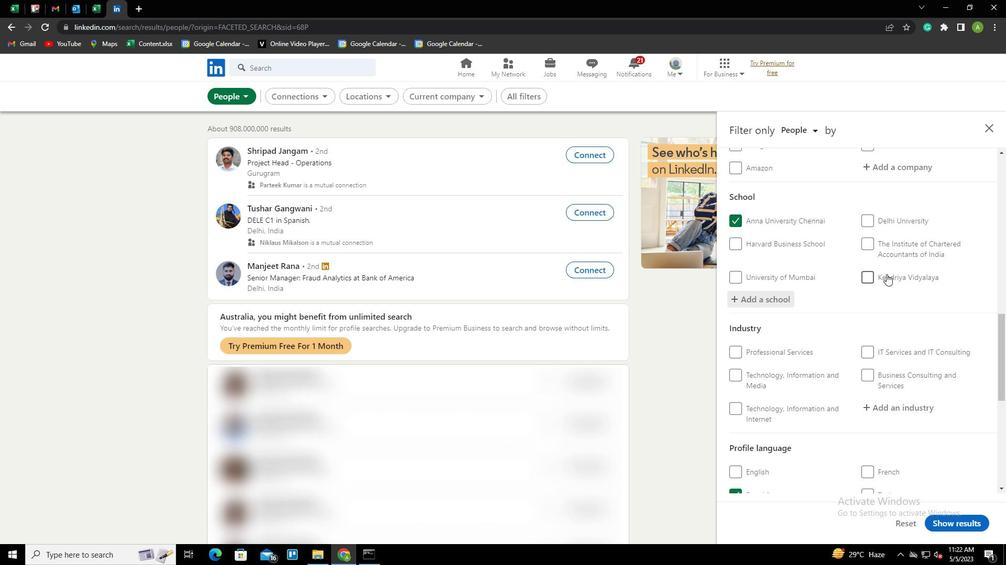 
Action: Mouse scrolled (886, 274) with delta (0, 0)
Screenshot: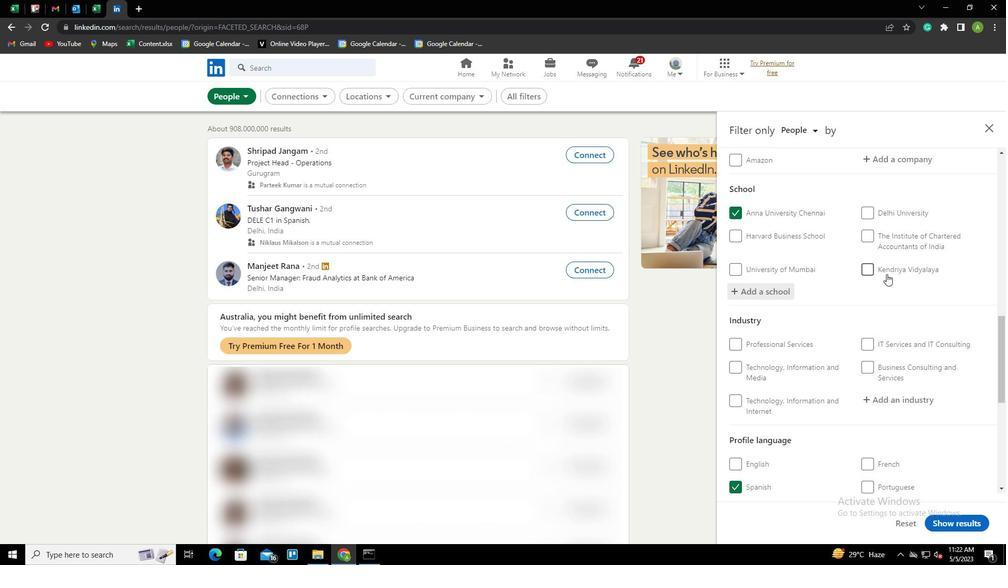
Action: Mouse moved to (886, 301)
Screenshot: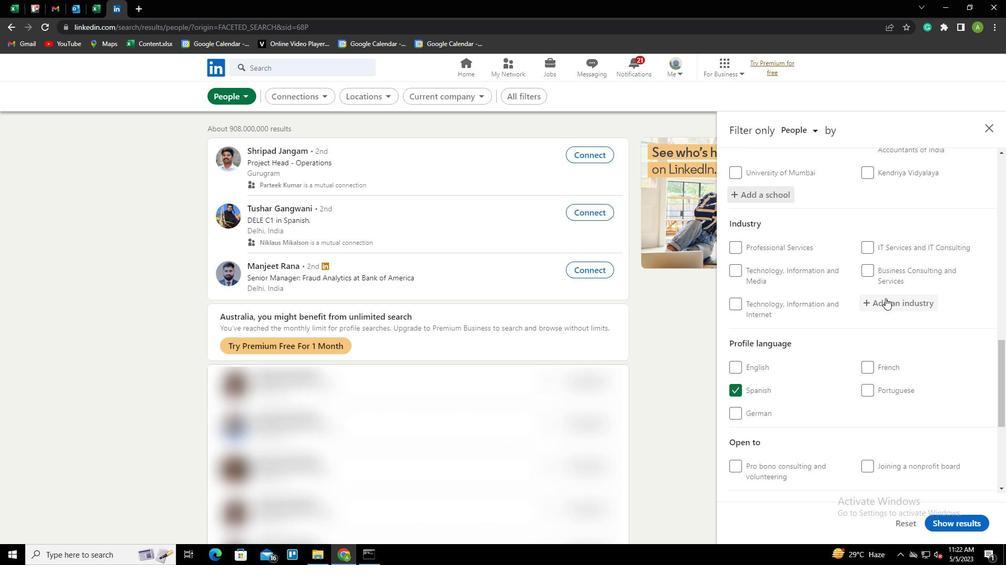 
Action: Mouse pressed left at (886, 301)
Screenshot: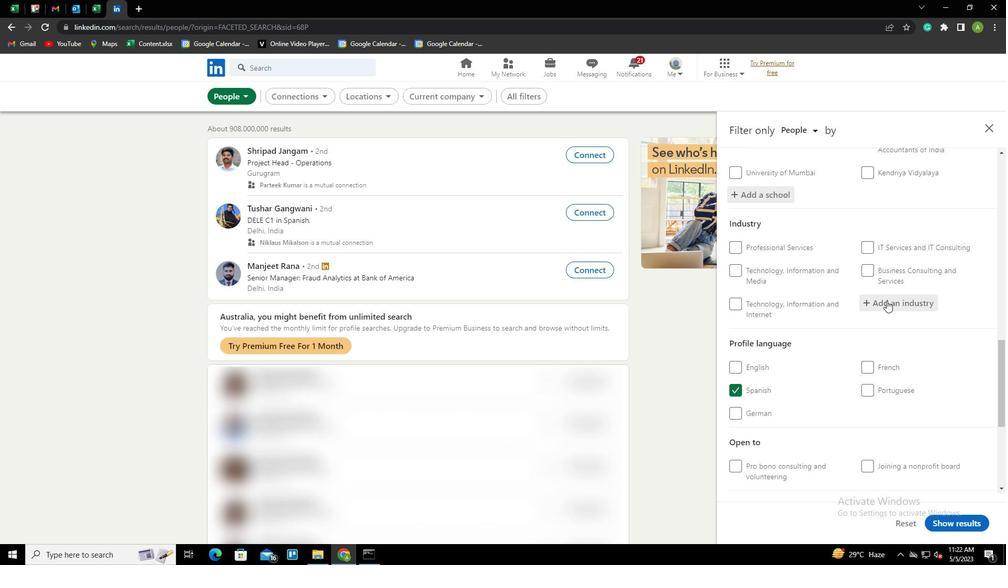 
Action: Mouse moved to (887, 301)
Screenshot: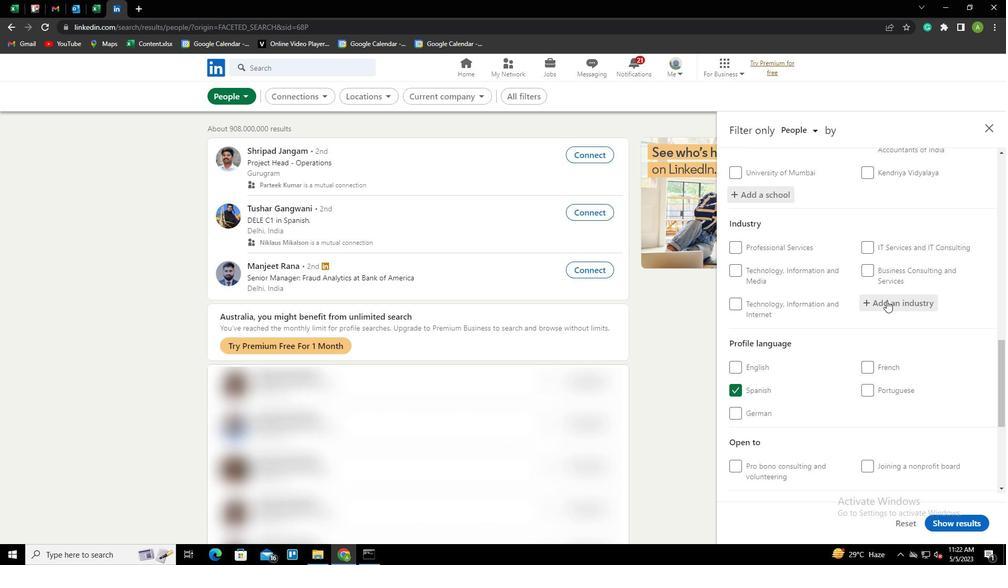 
Action: Key pressed <Key.shift>CONSTRUCTION<Key.down><Key.enter>
Screenshot: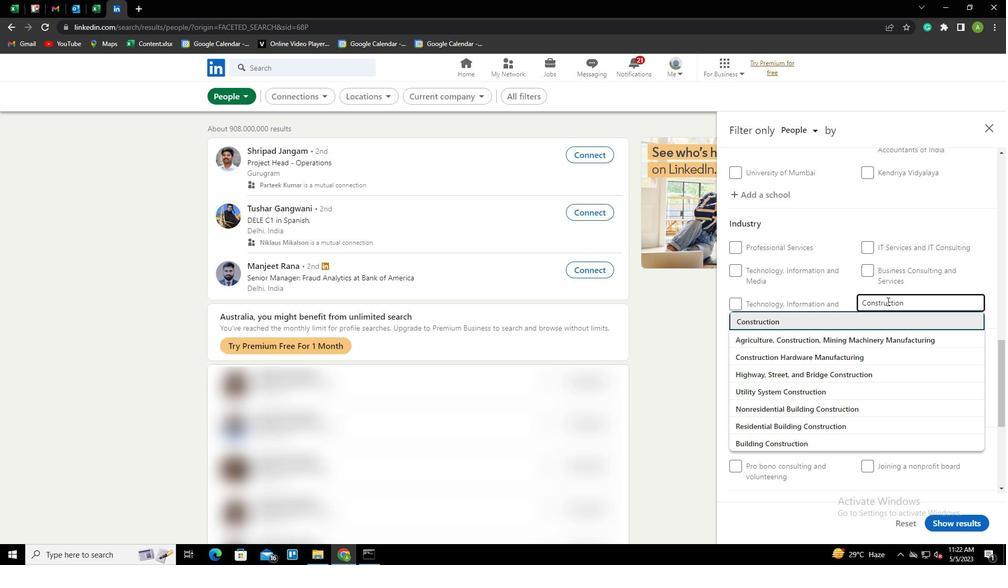 
Action: Mouse scrolled (887, 301) with delta (0, 0)
Screenshot: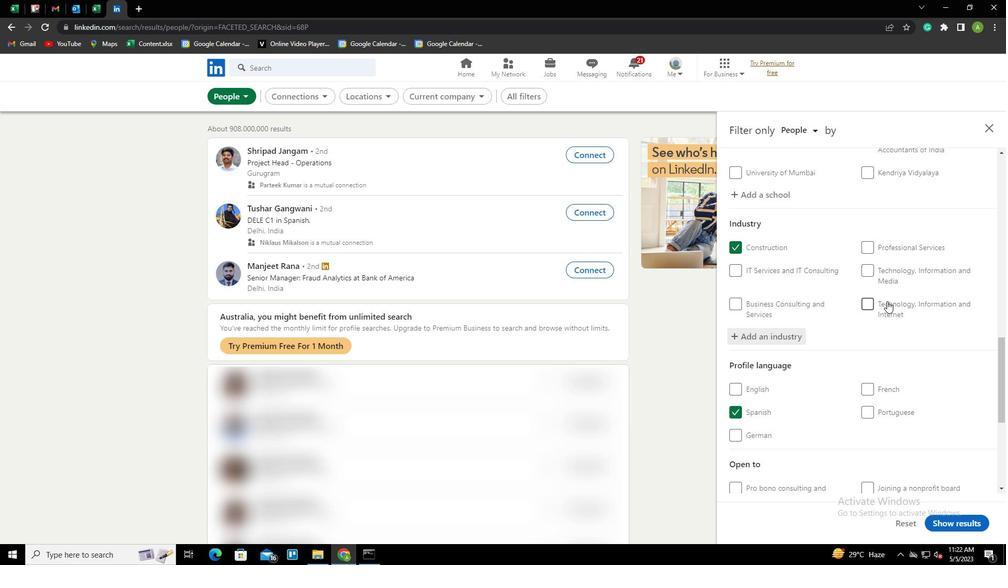 
Action: Mouse scrolled (887, 301) with delta (0, 0)
Screenshot: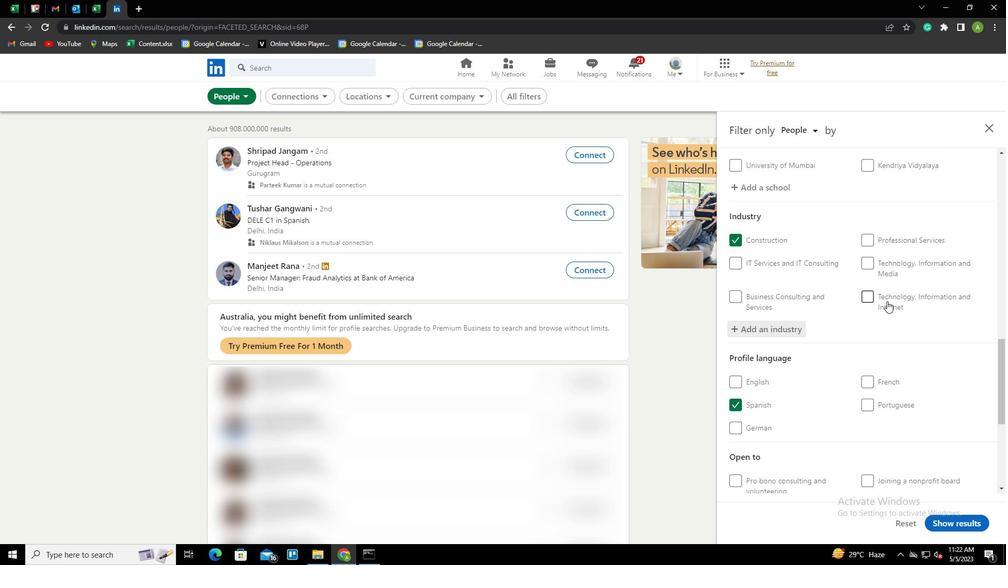
Action: Mouse scrolled (887, 301) with delta (0, 0)
Screenshot: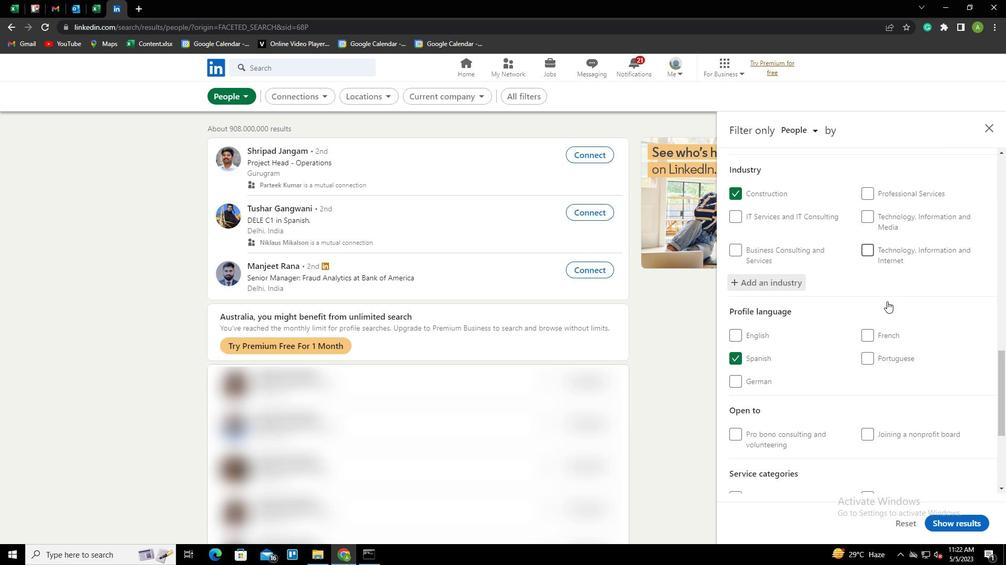 
Action: Mouse scrolled (887, 301) with delta (0, 0)
Screenshot: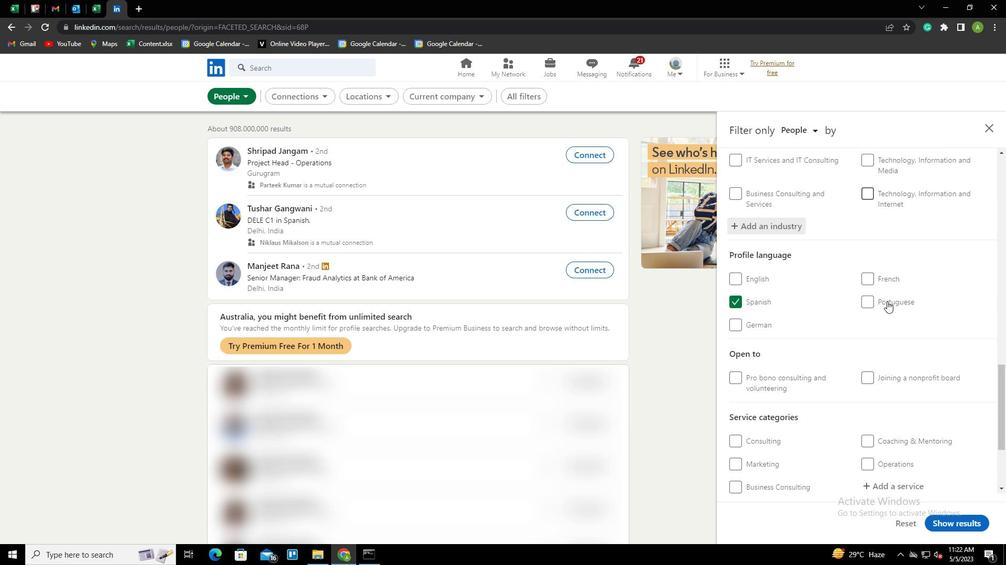 
Action: Mouse scrolled (887, 301) with delta (0, 0)
Screenshot: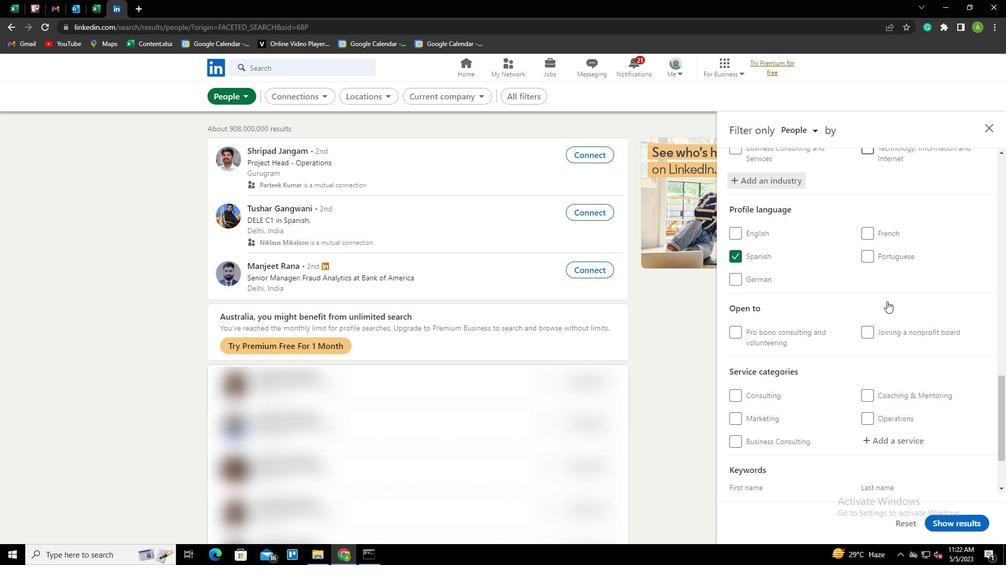
Action: Mouse moved to (890, 349)
Screenshot: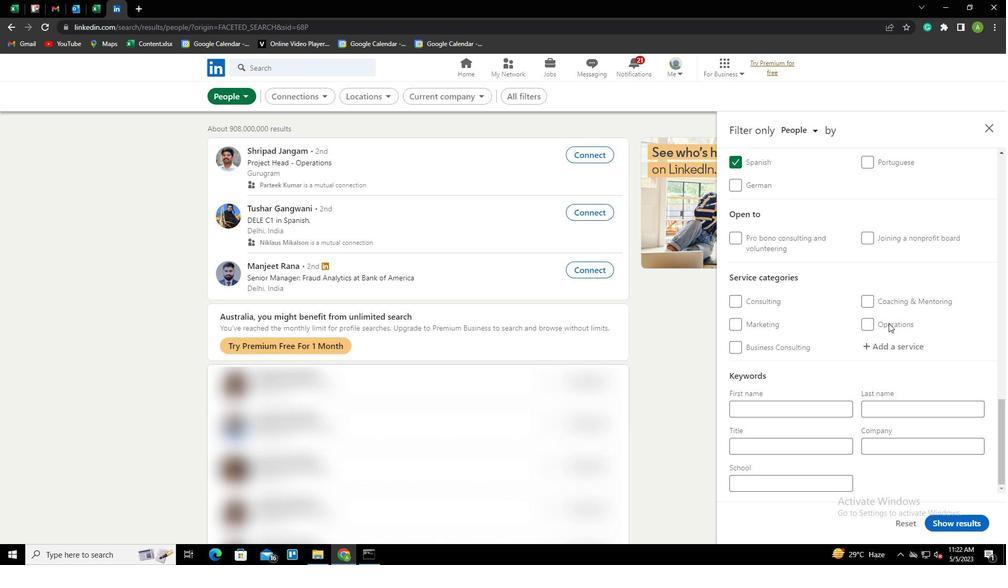
Action: Mouse pressed left at (890, 349)
Screenshot: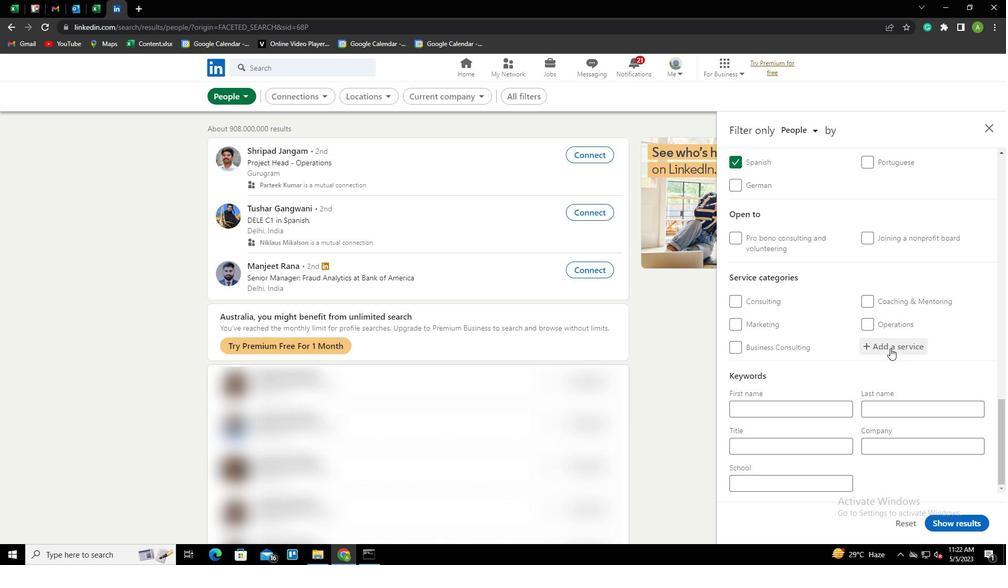 
Action: Key pressed <Key.shift><Key.shift><Key.shift><Key.shift><Key.shift><Key.shift><Key.shift><Key.shift><Key.shift><Key.shift><Key.shift><Key.shift><Key.shift><Key.shift><Key.shift><Key.shift>ACCOUNTINH<Key.backspace>G<Key.down><Key.down><Key.enter>
Screenshot: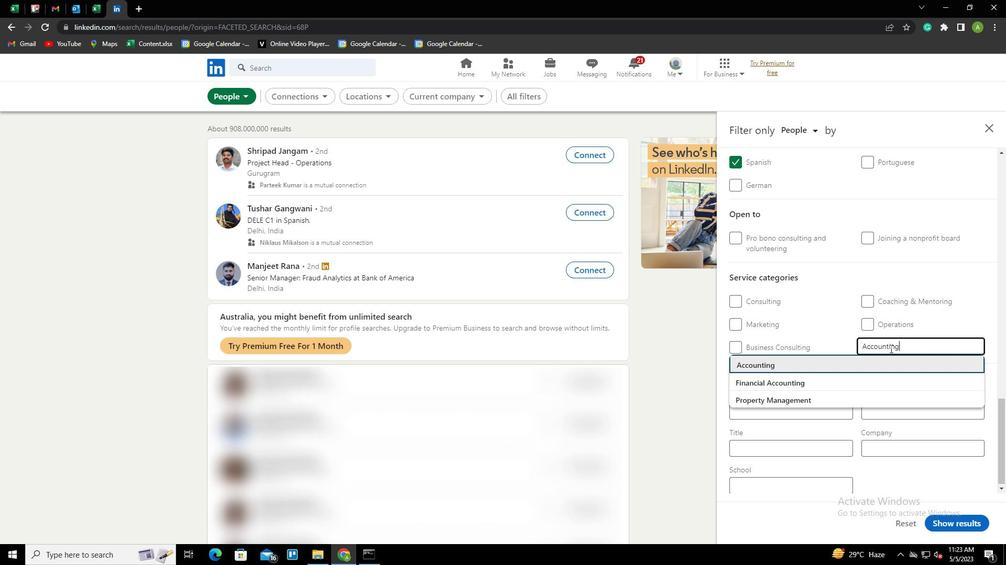 
Action: Mouse scrolled (890, 348) with delta (0, 0)
Screenshot: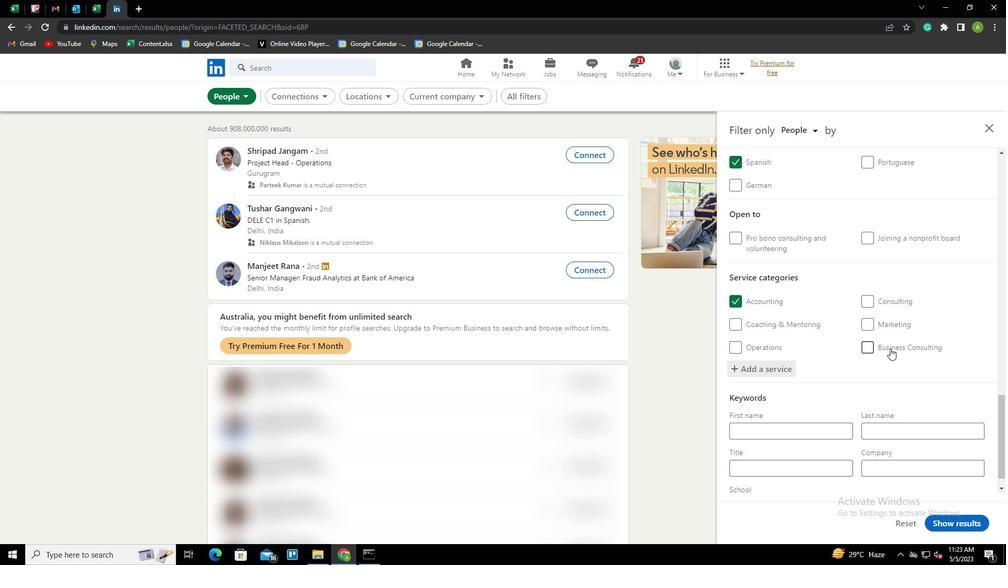 
Action: Mouse scrolled (890, 348) with delta (0, 0)
Screenshot: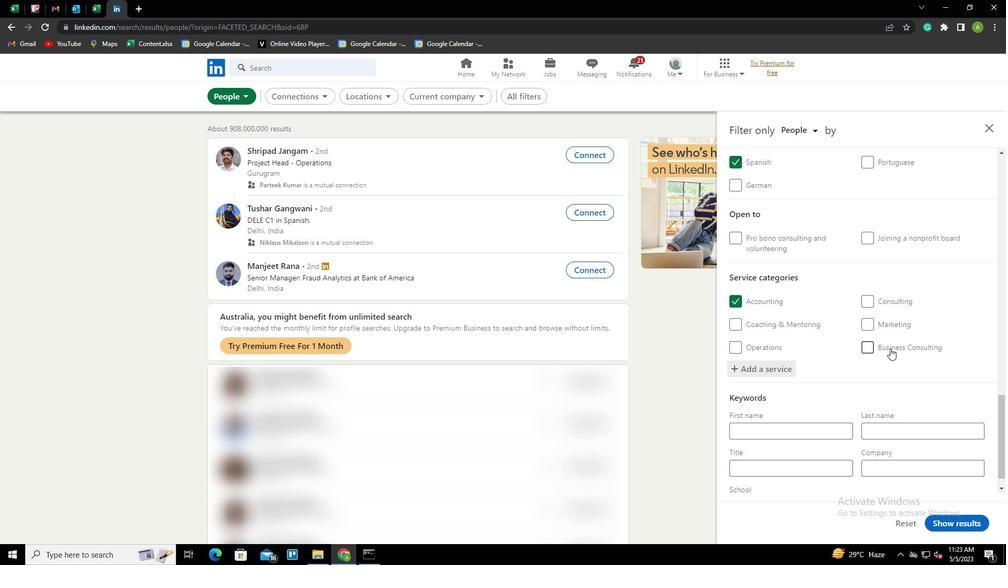 
Action: Mouse scrolled (890, 348) with delta (0, 0)
Screenshot: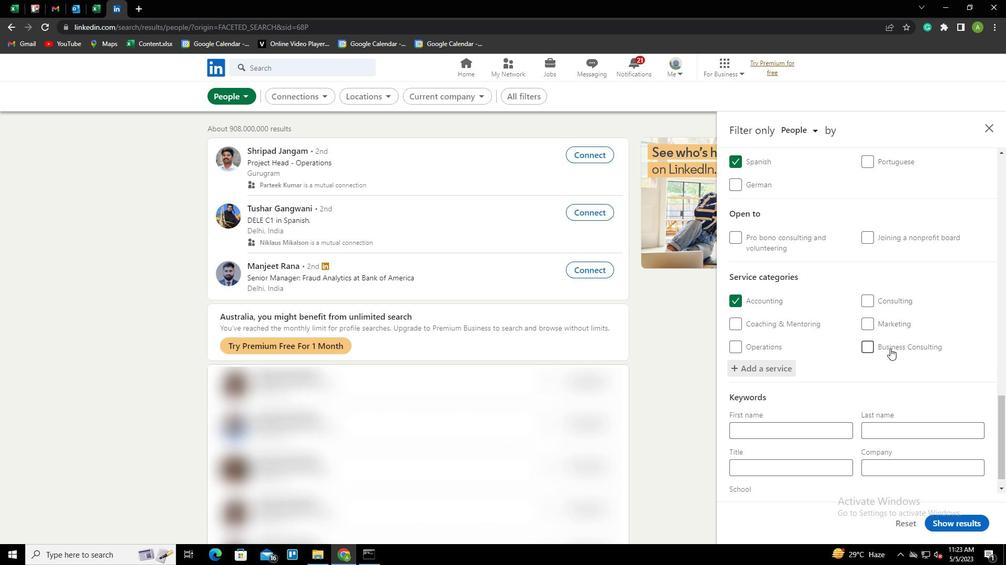 
Action: Mouse moved to (818, 444)
Screenshot: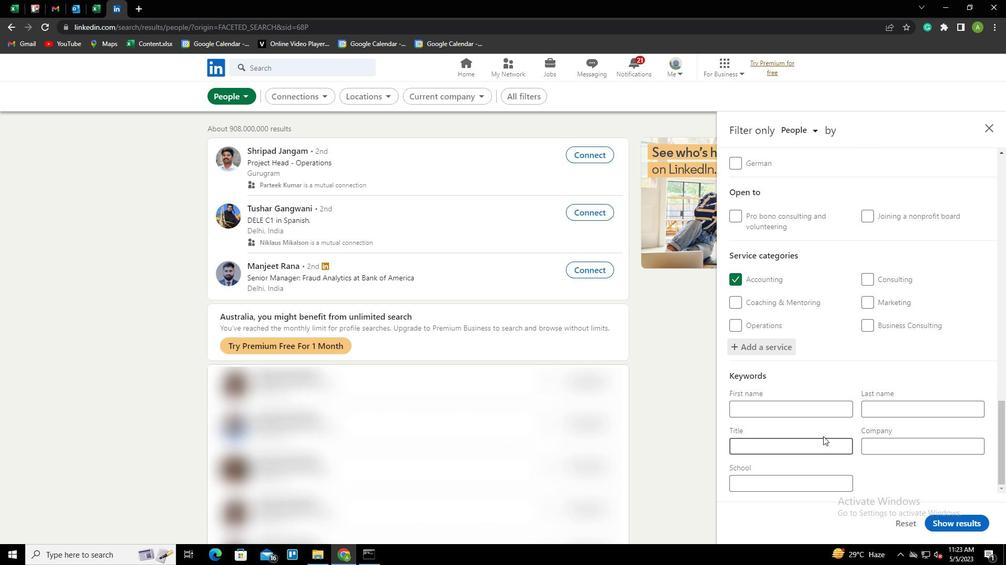 
Action: Mouse pressed left at (818, 444)
Screenshot: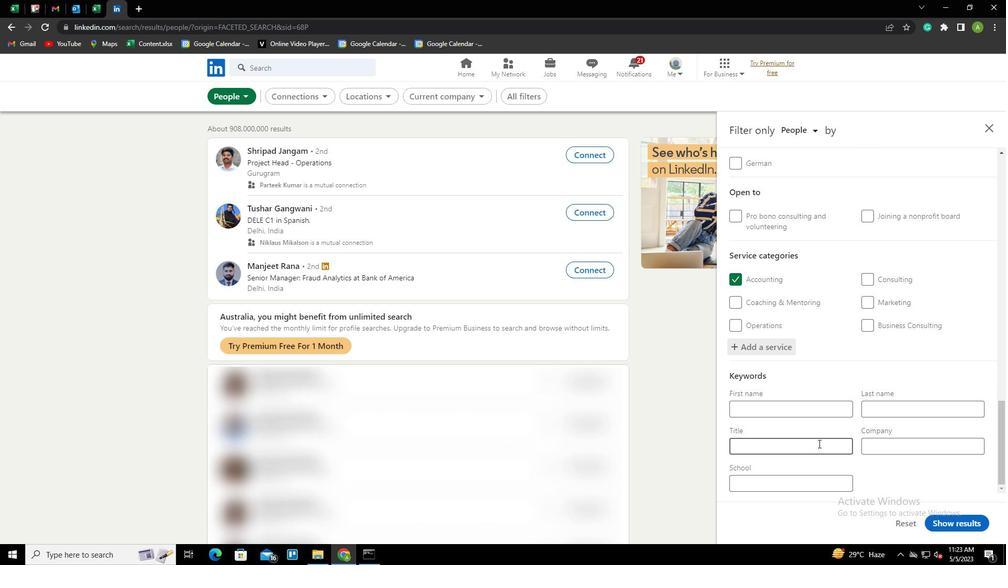
Action: Key pressed <Key.shift>BIOSTATISTICIAN
Screenshot: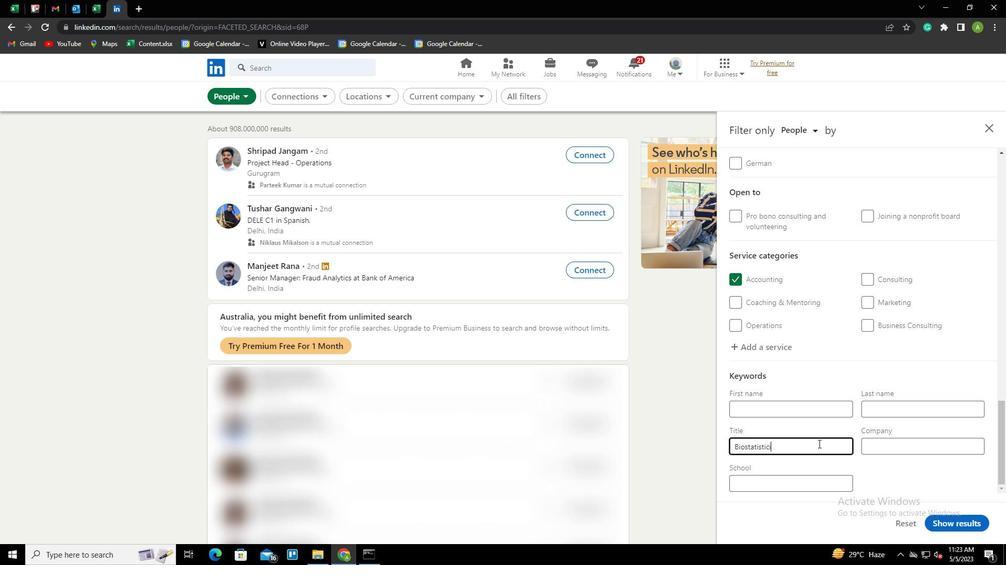 
Action: Mouse moved to (912, 481)
Screenshot: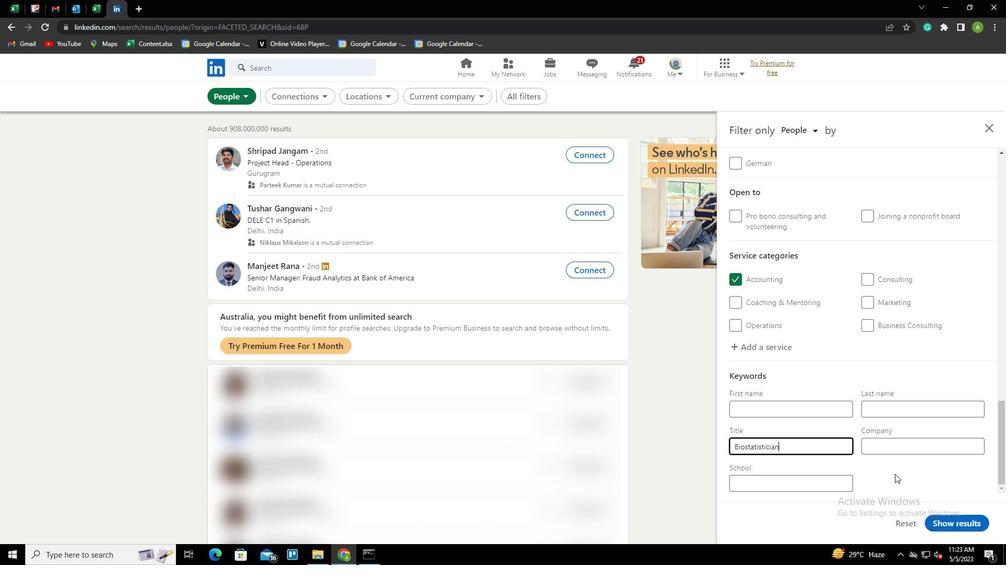 
Action: Mouse pressed left at (912, 481)
Screenshot: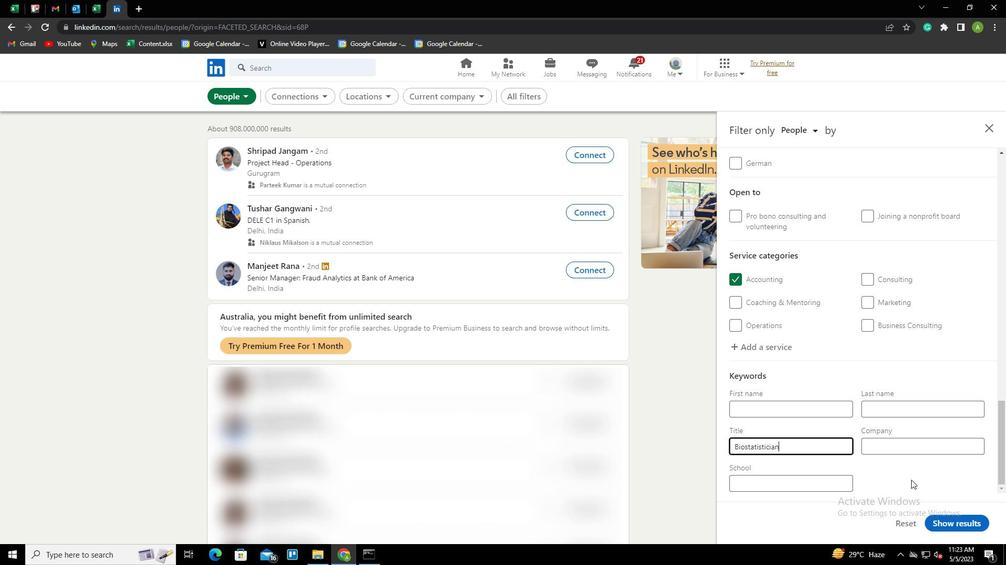
Action: Mouse moved to (967, 519)
Screenshot: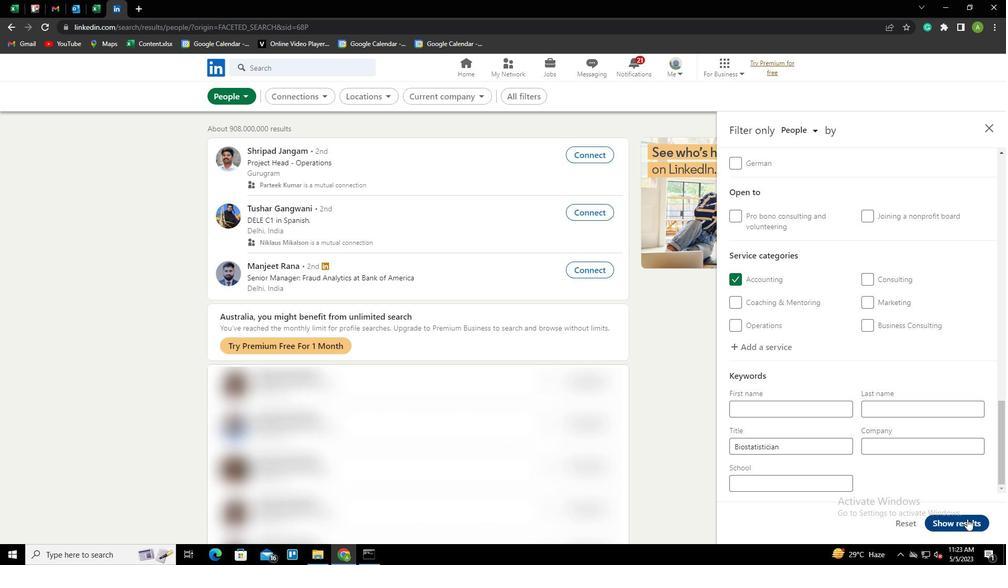 
Action: Mouse pressed left at (967, 519)
Screenshot: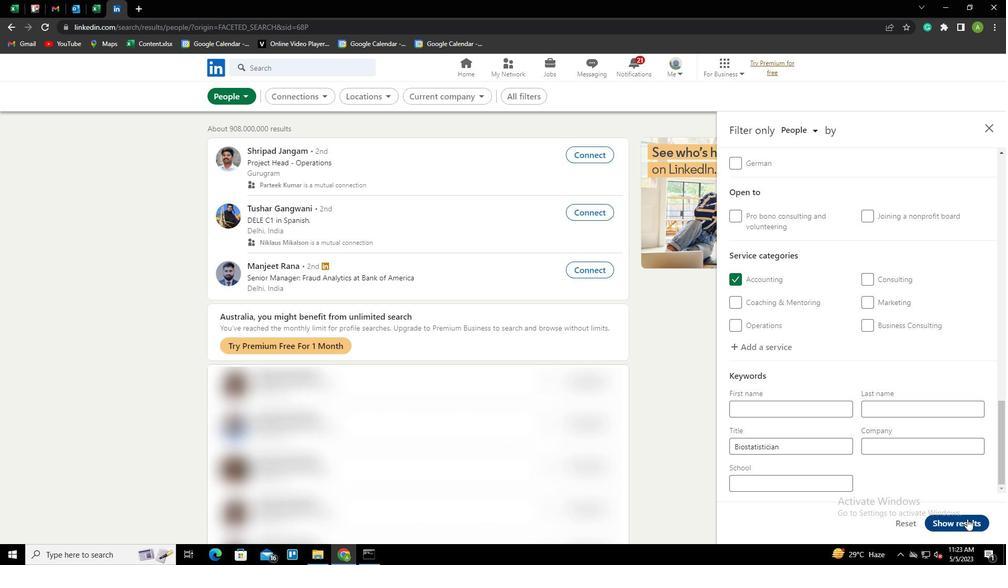 
